 Task: Find connections with filter location Naranjito with filter topic #wellnesswith filter profile language French with filter current company Justdial with filter school Careers for youth in Varanasi with filter industry Hospitals and Health Care with filter service category Commercial Insurance with filter keywords title Molecular Scientist
Action: Mouse moved to (576, 78)
Screenshot: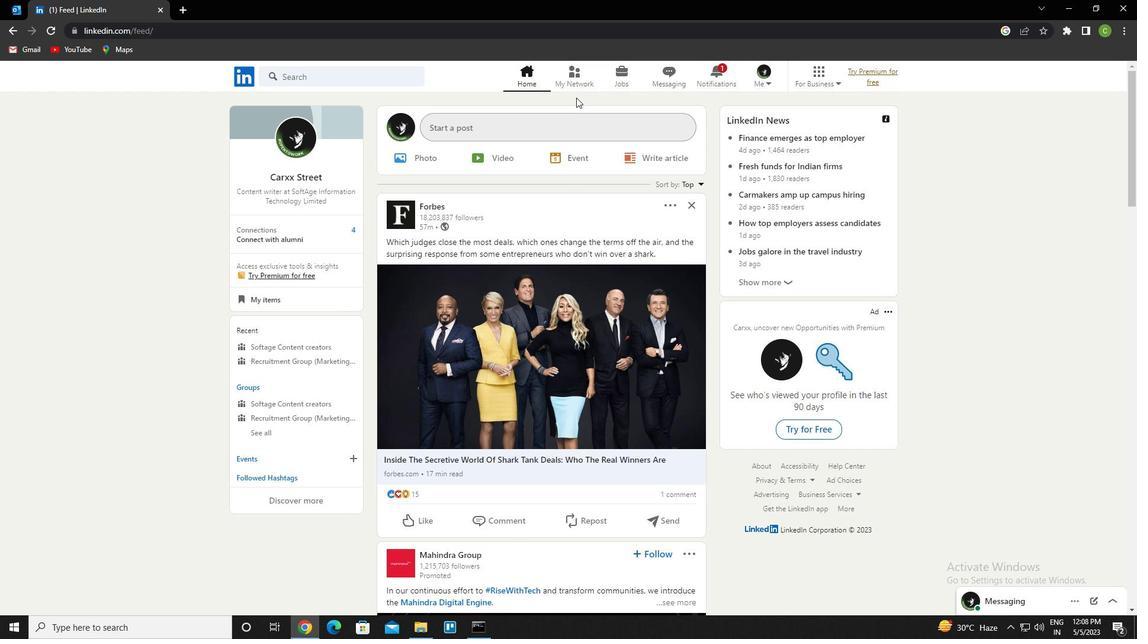 
Action: Mouse pressed left at (576, 78)
Screenshot: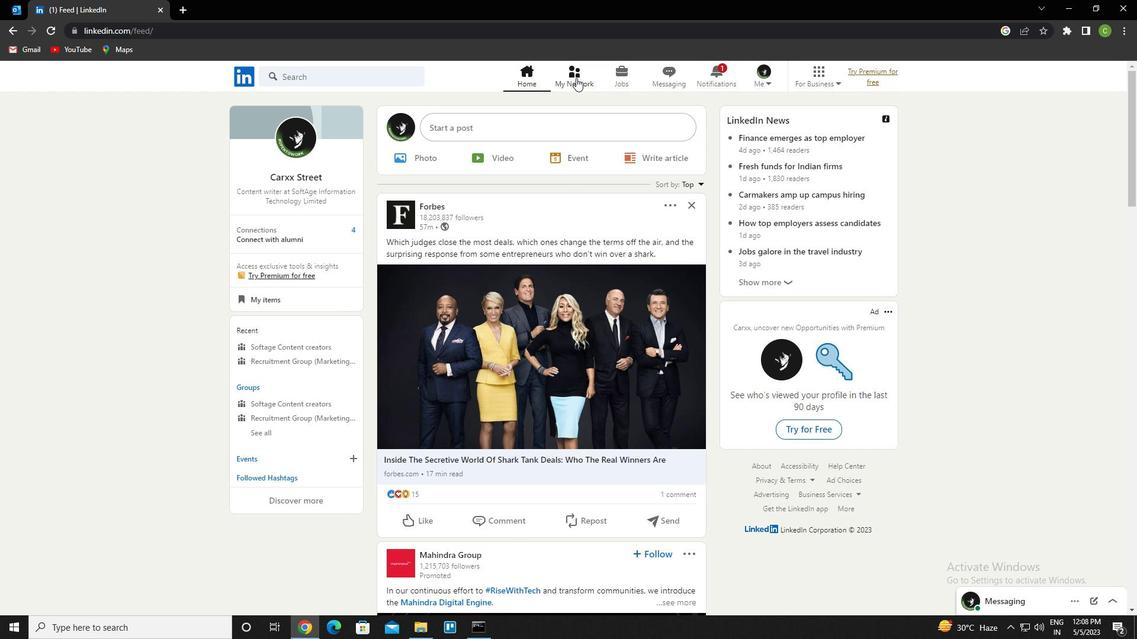 
Action: Mouse moved to (347, 145)
Screenshot: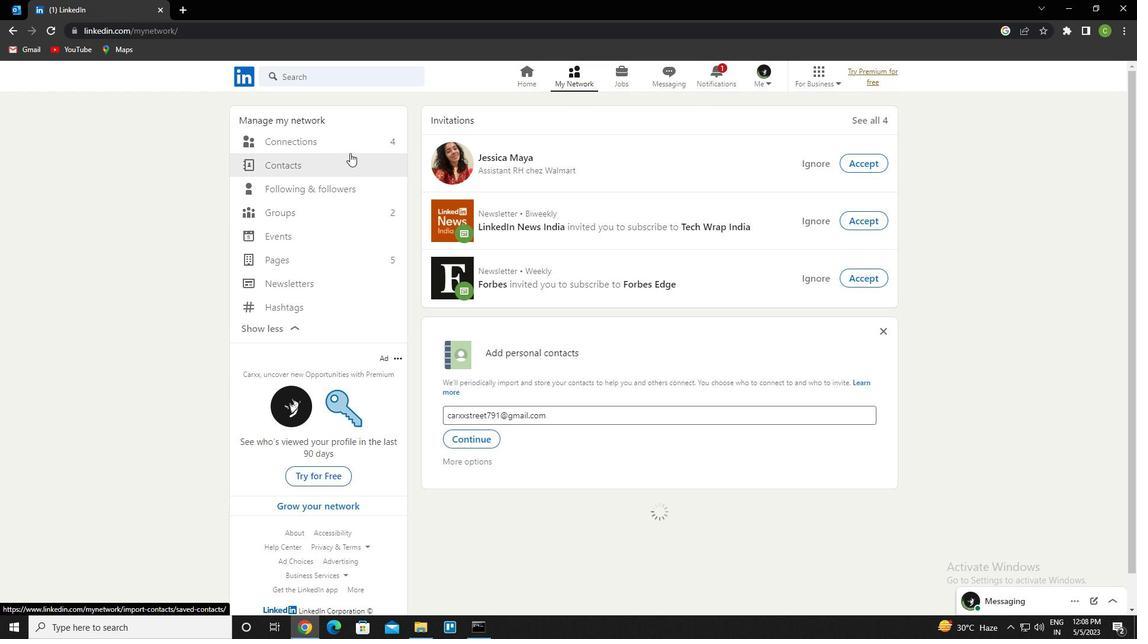 
Action: Mouse pressed left at (347, 145)
Screenshot: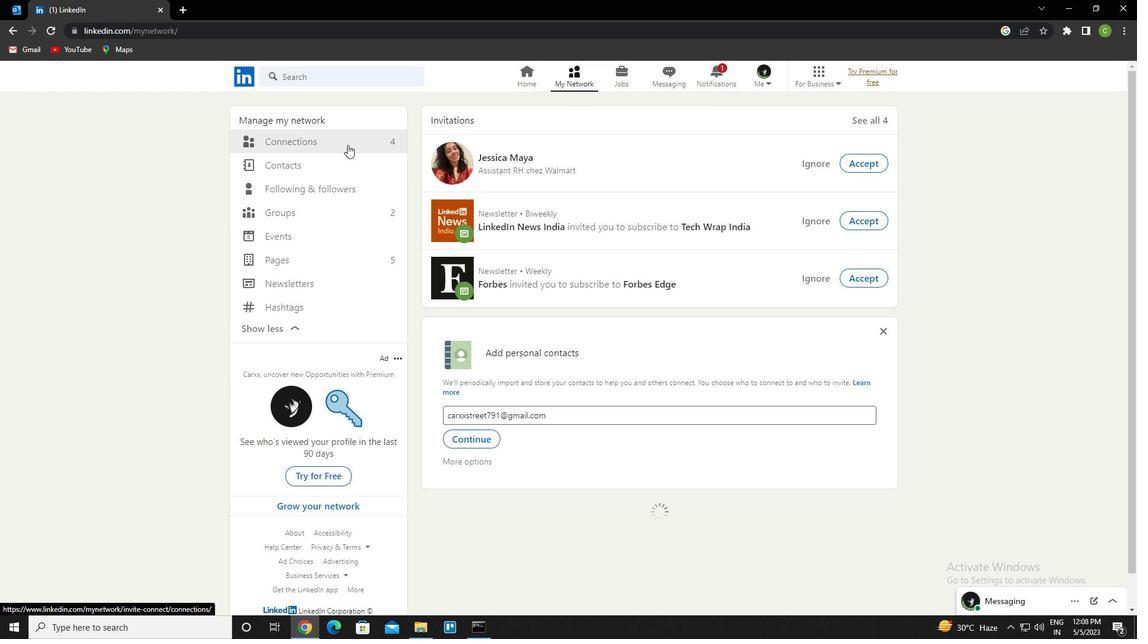 
Action: Mouse moved to (664, 145)
Screenshot: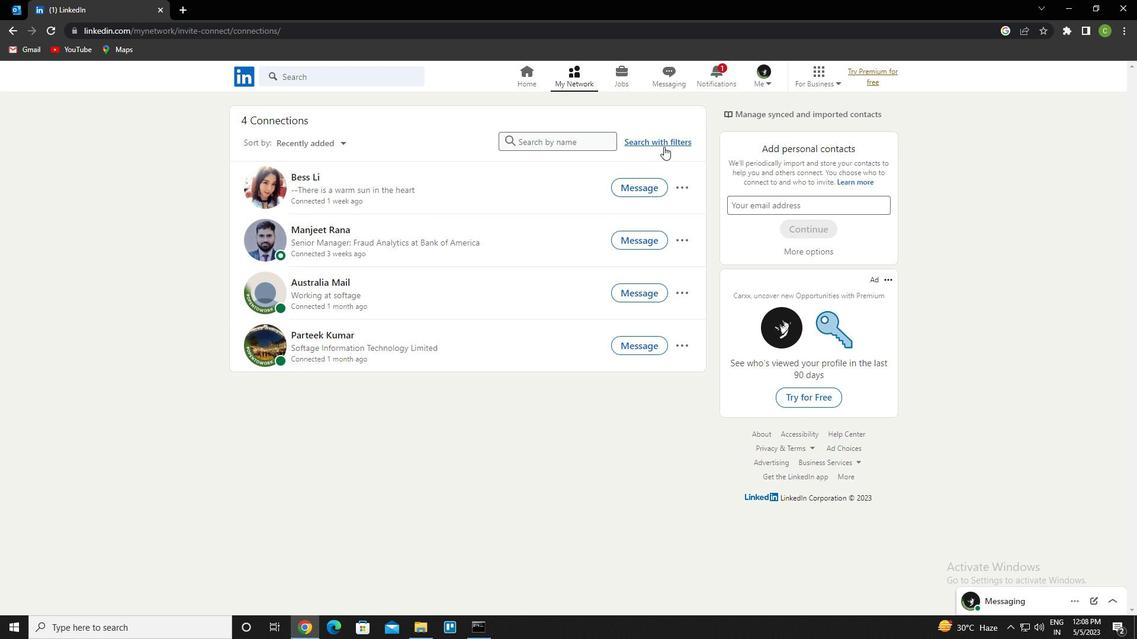 
Action: Mouse pressed left at (664, 145)
Screenshot: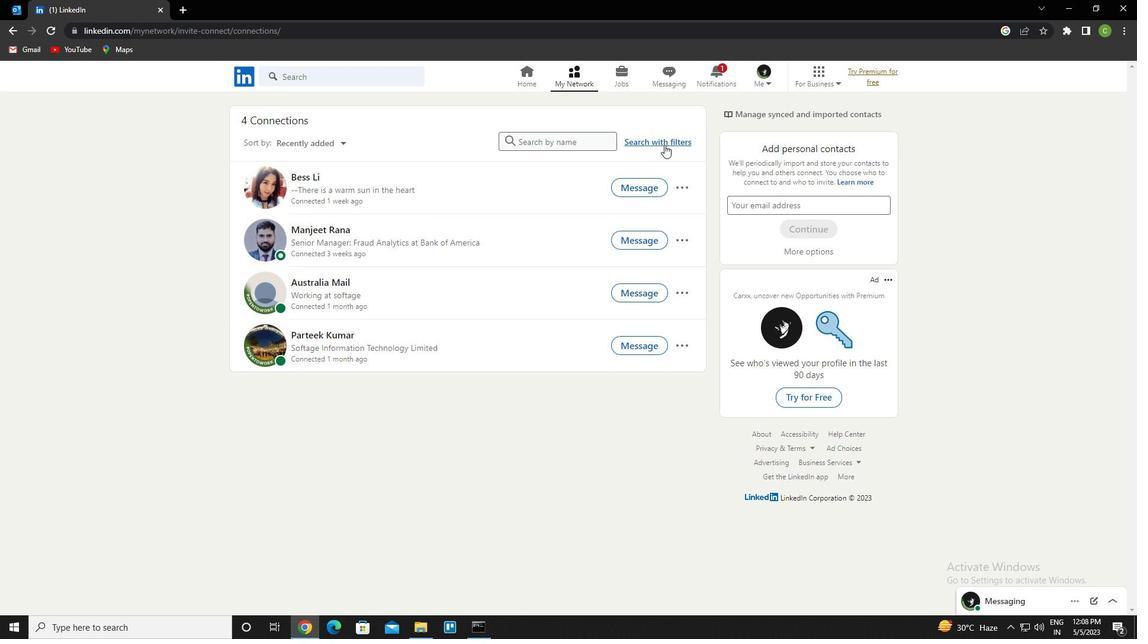 
Action: Mouse moved to (609, 111)
Screenshot: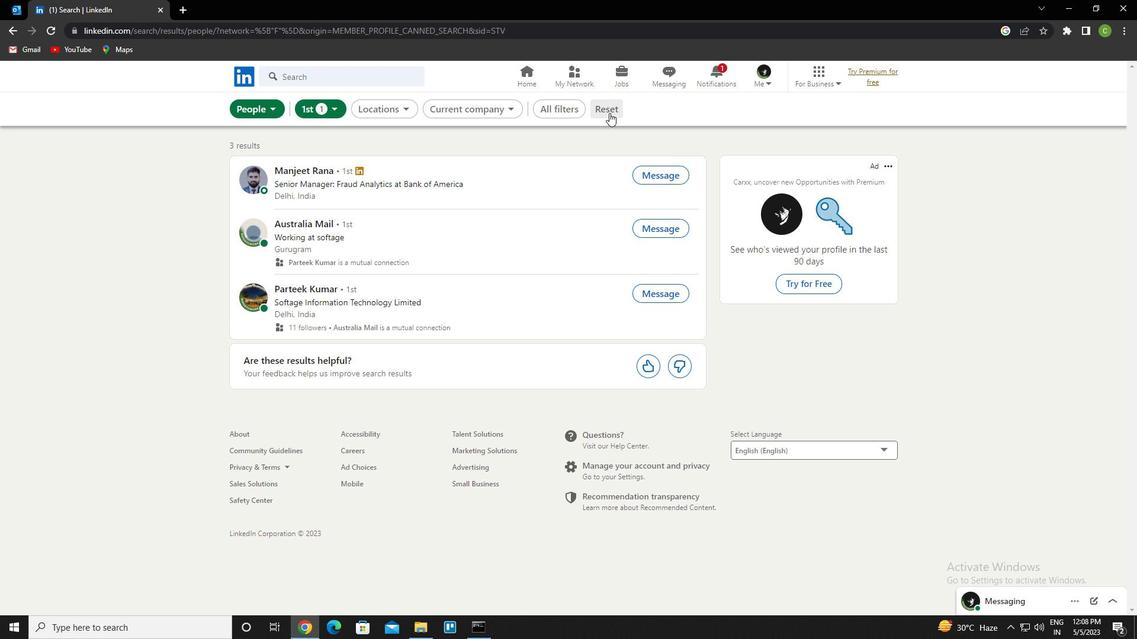 
Action: Mouse pressed left at (609, 111)
Screenshot: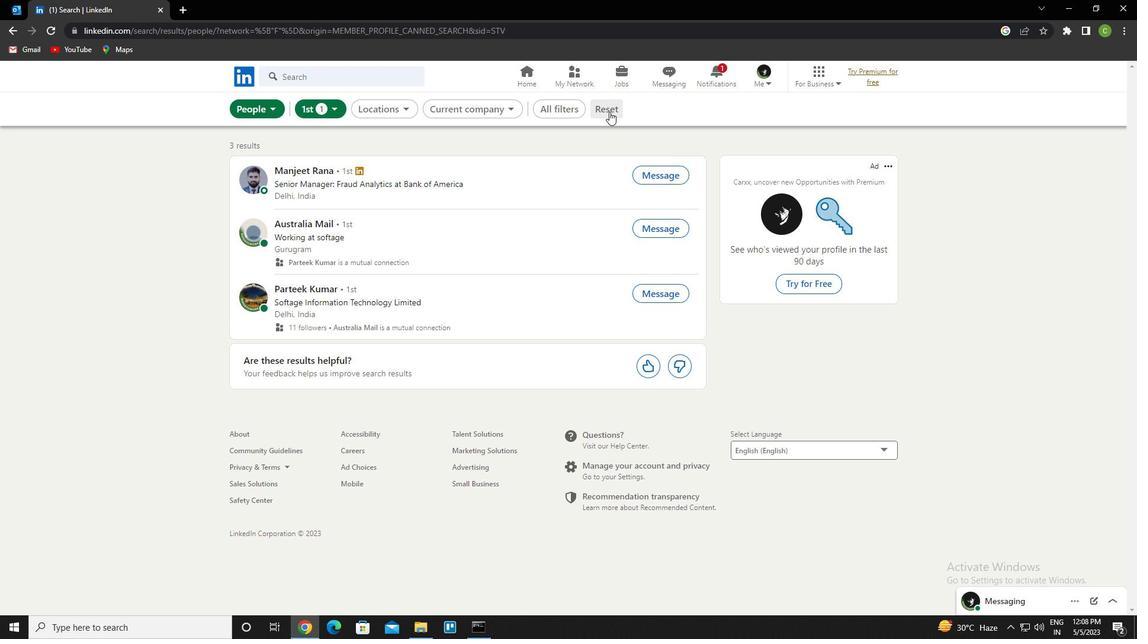 
Action: Mouse moved to (595, 110)
Screenshot: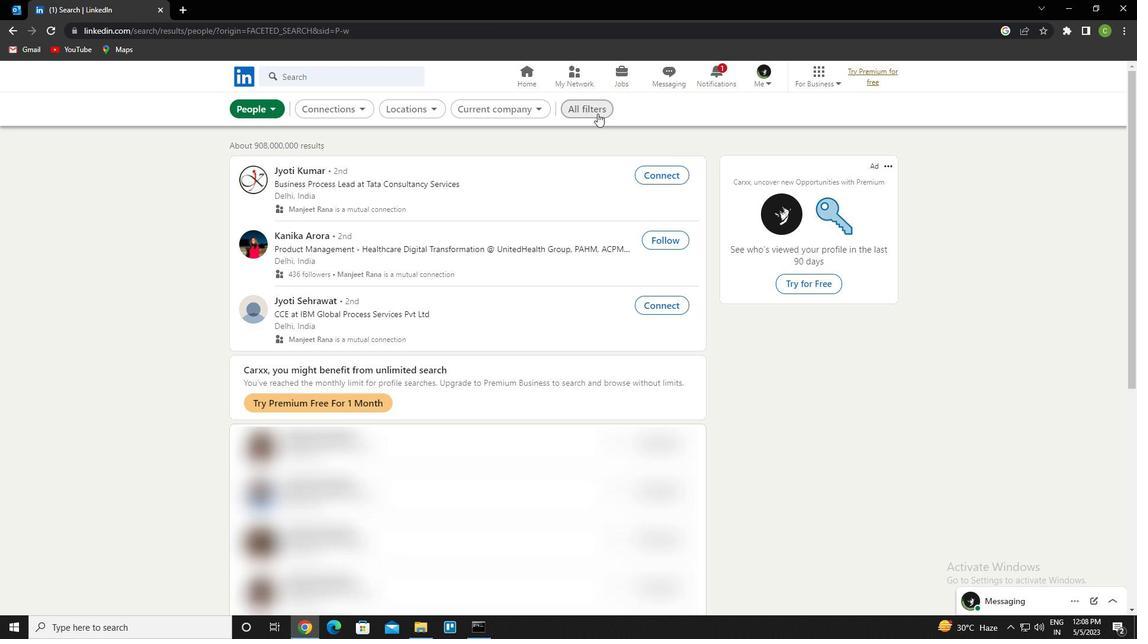 
Action: Mouse pressed left at (595, 110)
Screenshot: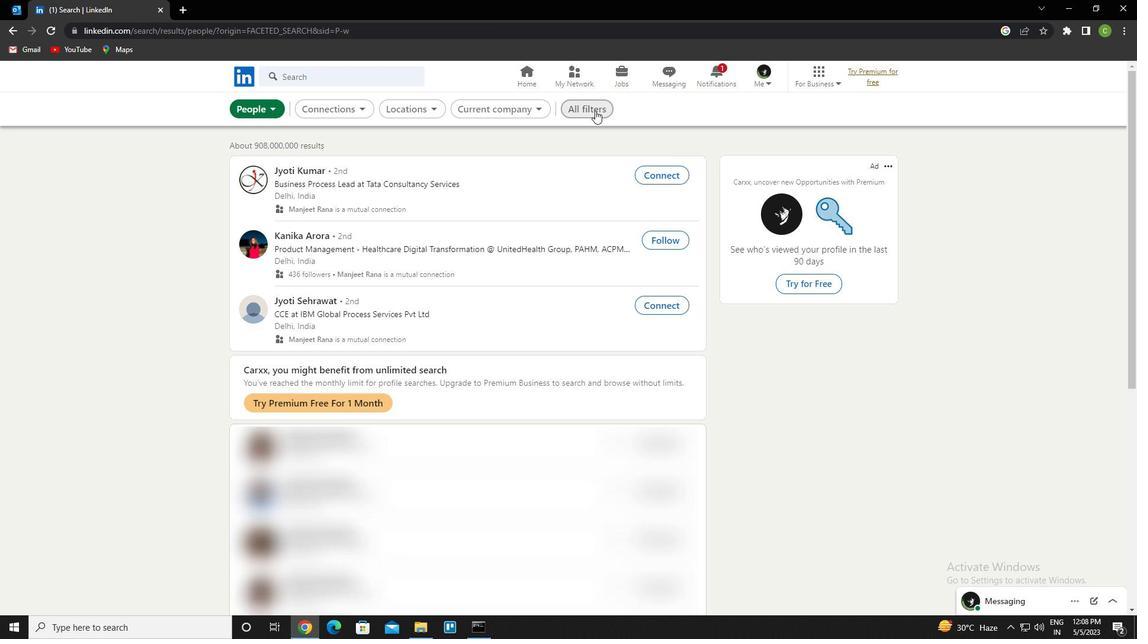 
Action: Mouse moved to (923, 284)
Screenshot: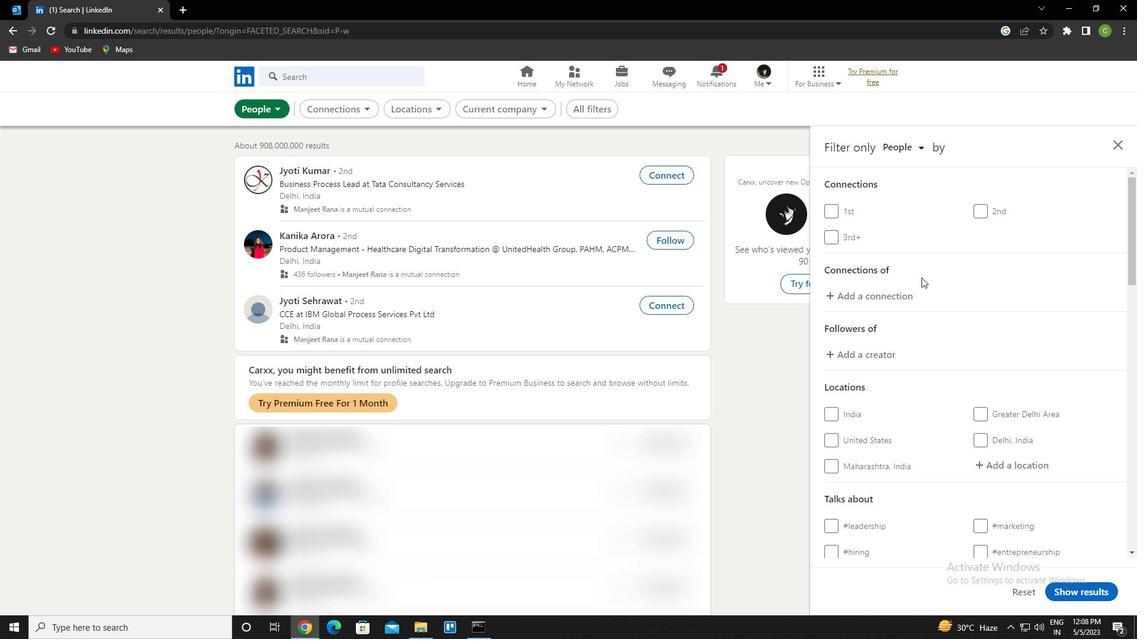 
Action: Mouse scrolled (923, 284) with delta (0, 0)
Screenshot: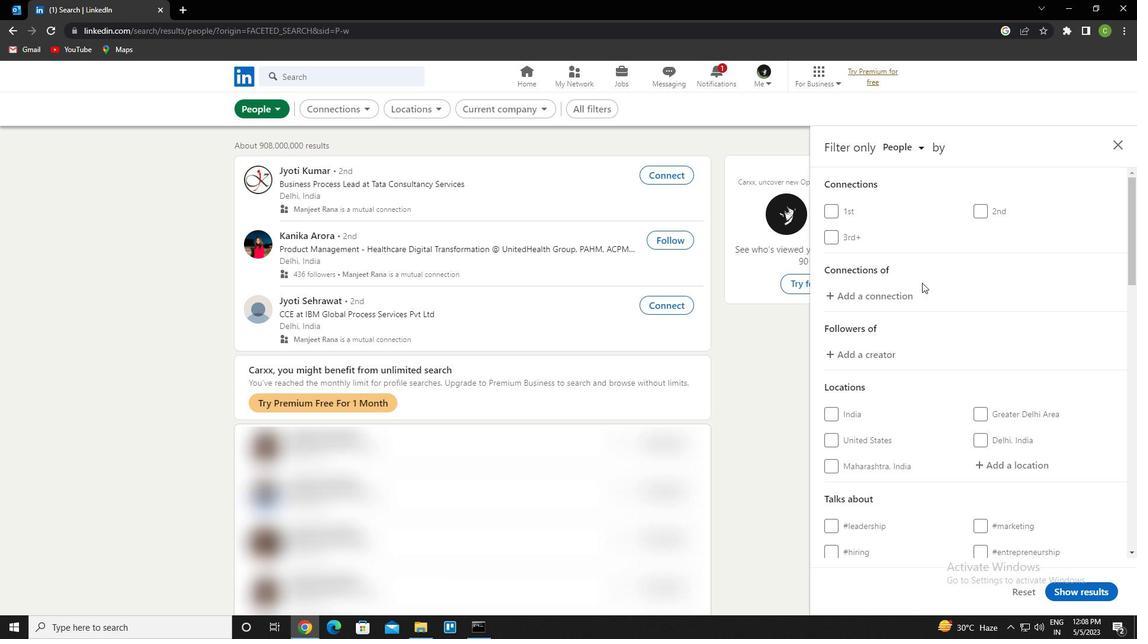 
Action: Mouse moved to (923, 286)
Screenshot: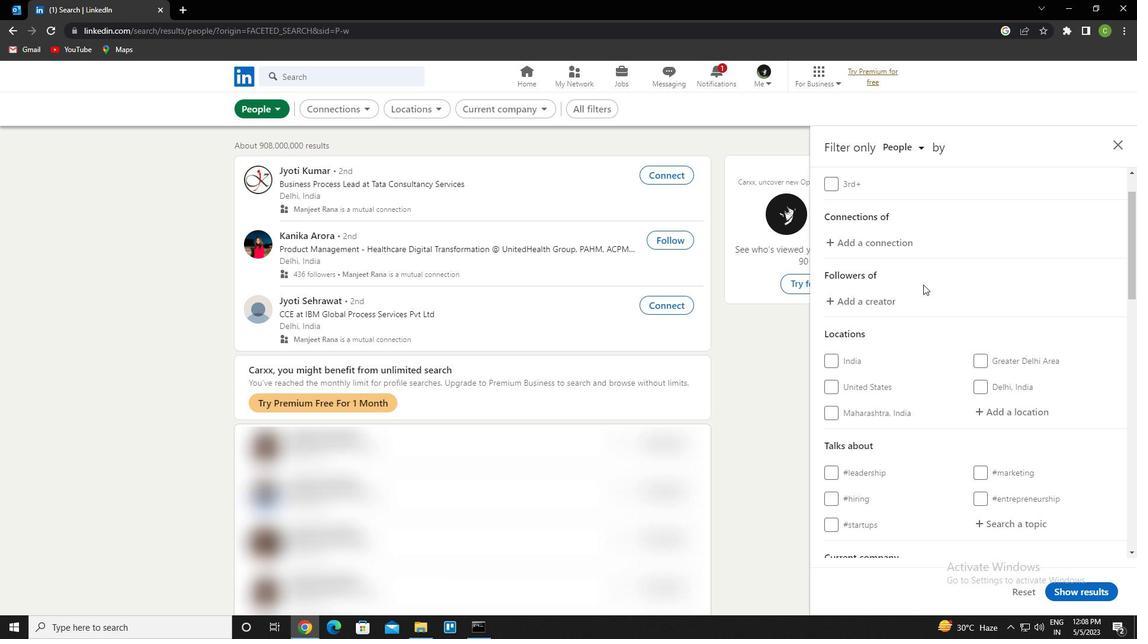 
Action: Mouse scrolled (923, 286) with delta (0, 0)
Screenshot: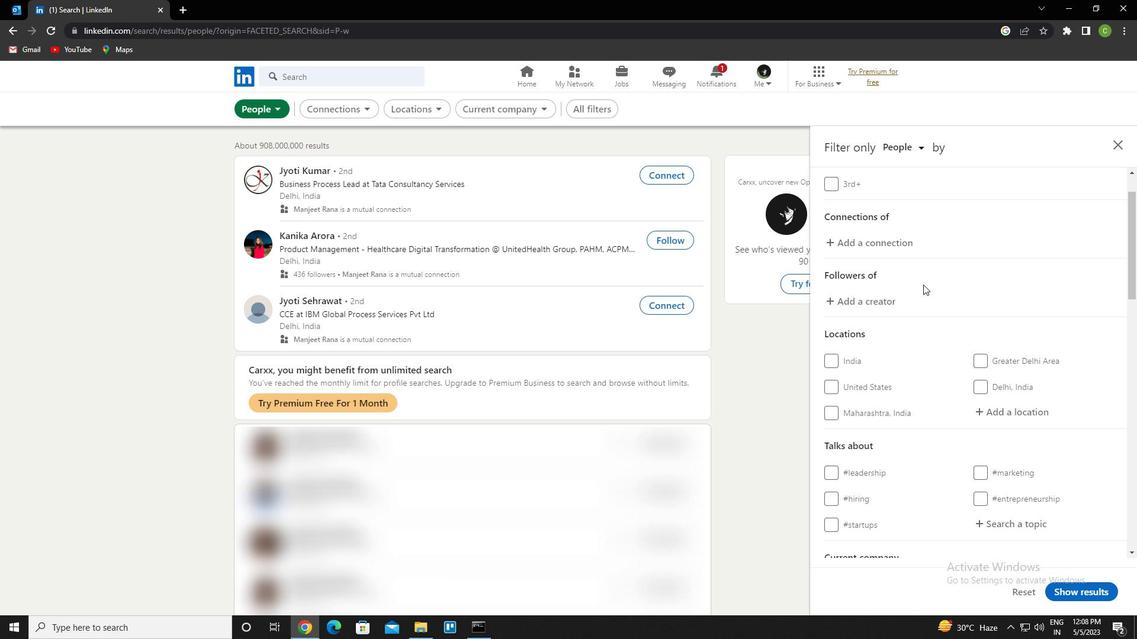 
Action: Mouse moved to (1000, 344)
Screenshot: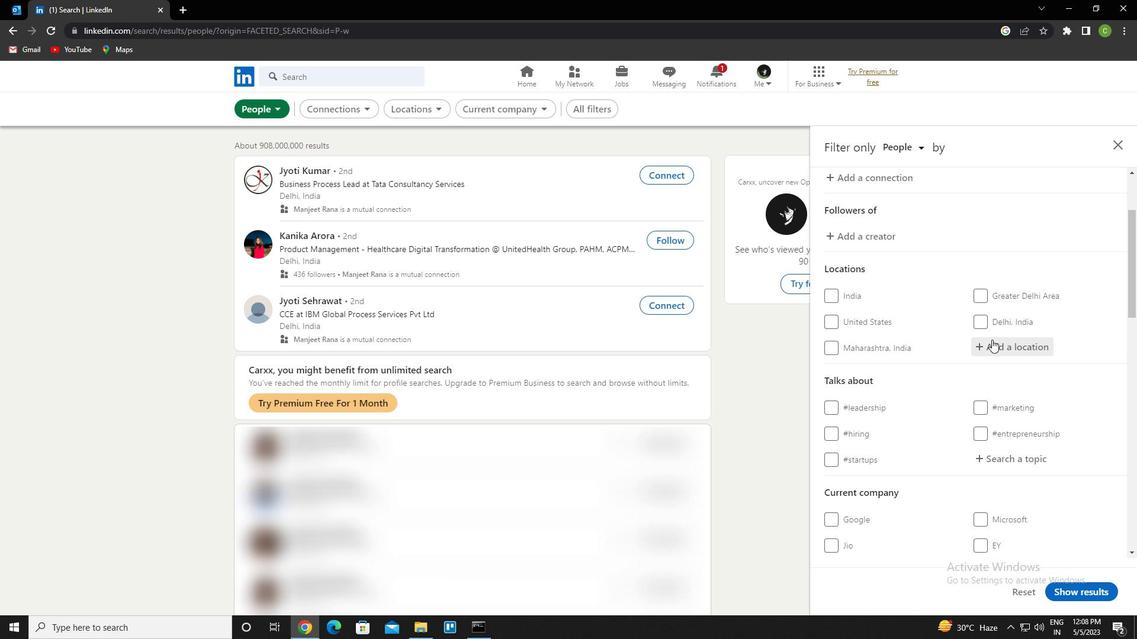 
Action: Mouse pressed left at (1000, 344)
Screenshot: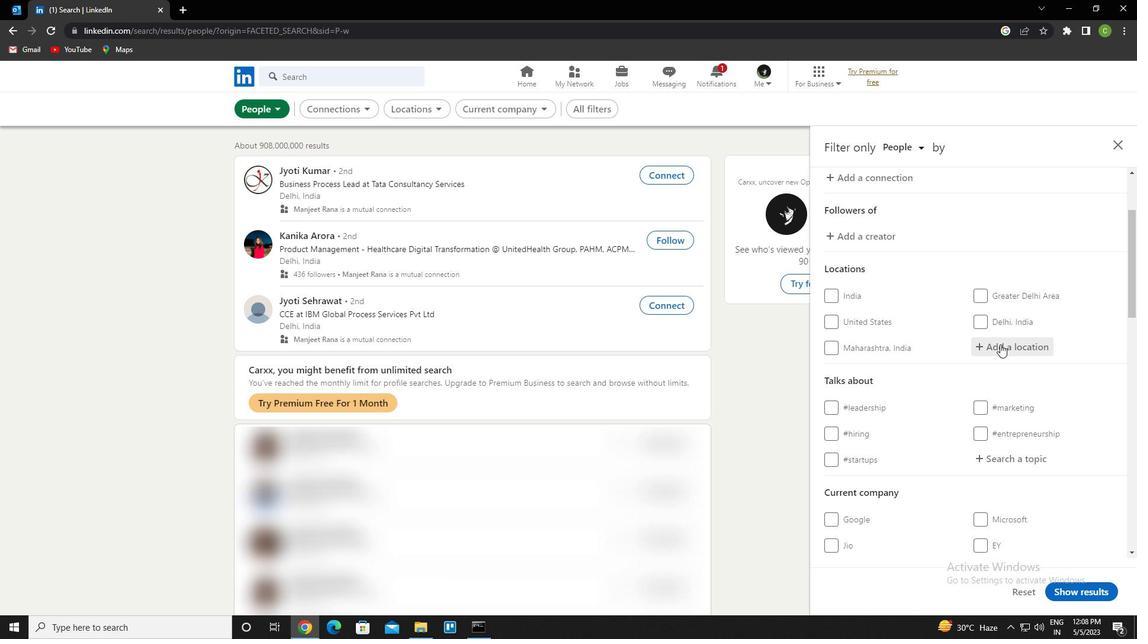 
Action: Key pressed <Key.caps_lock>n<Key.caps_lock>aranjito<Key.down><Key.enter>
Screenshot: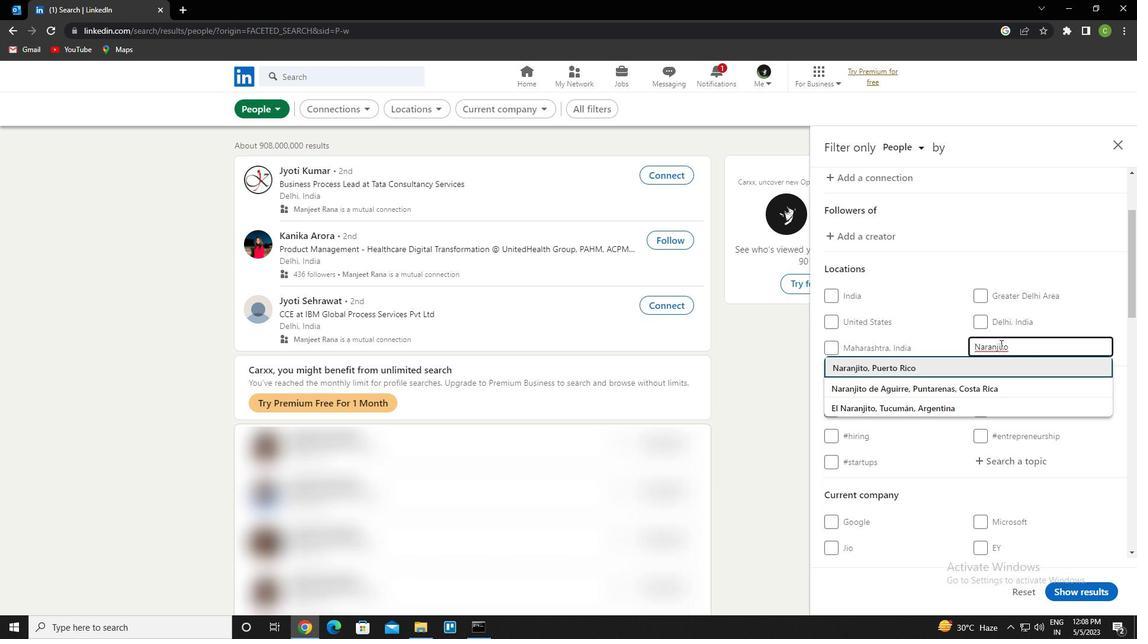 
Action: Mouse moved to (996, 349)
Screenshot: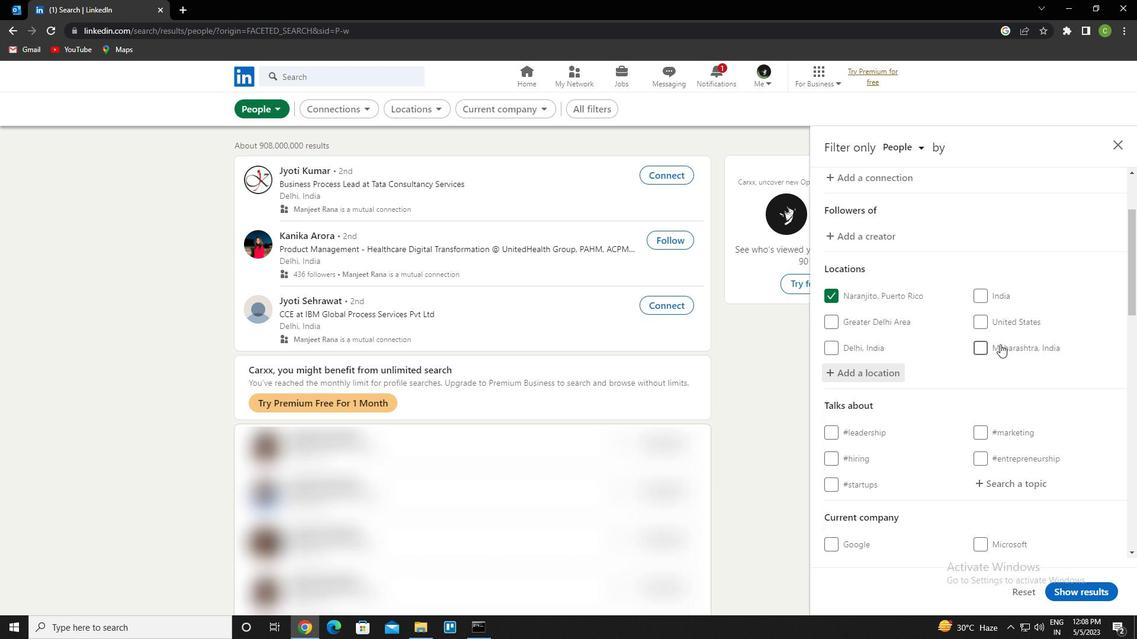 
Action: Mouse scrolled (996, 348) with delta (0, 0)
Screenshot: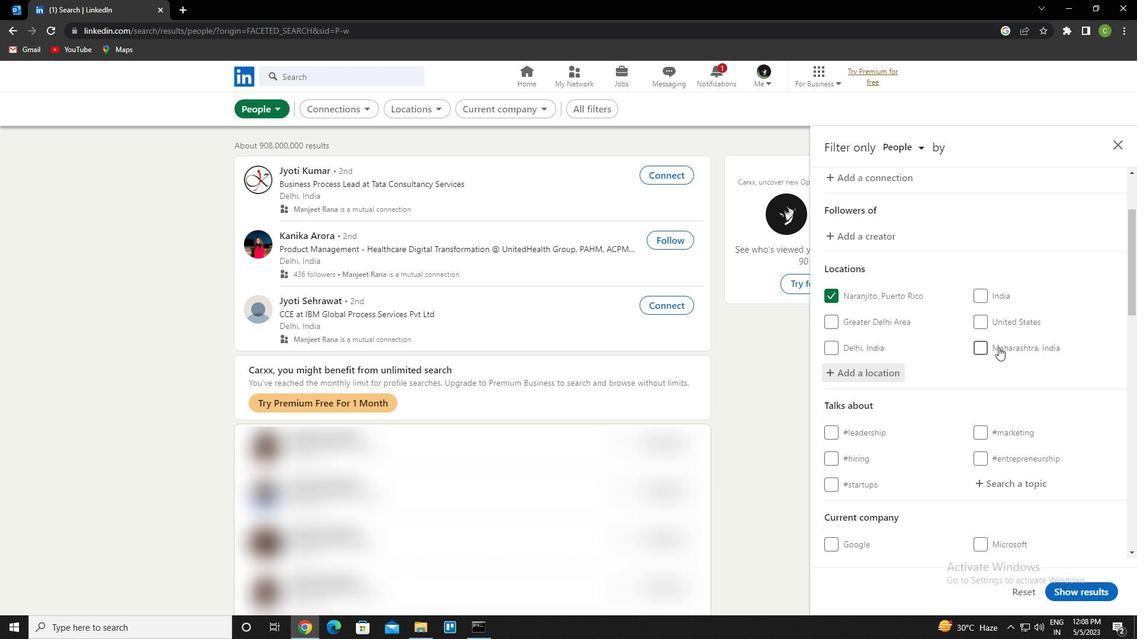 
Action: Mouse moved to (1005, 418)
Screenshot: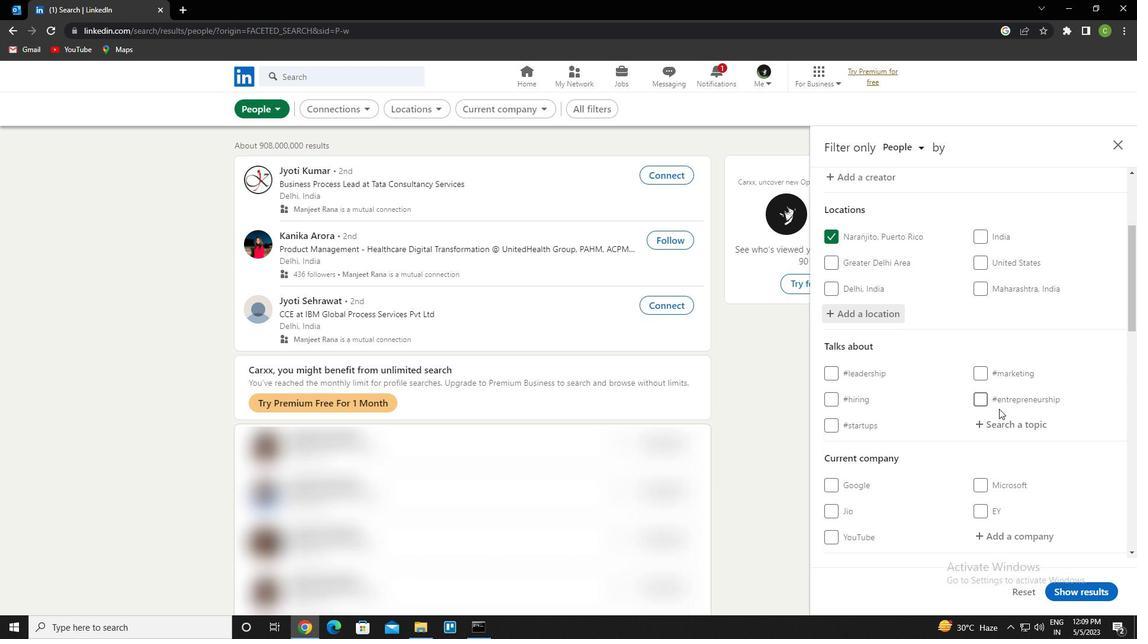 
Action: Mouse pressed left at (1005, 418)
Screenshot: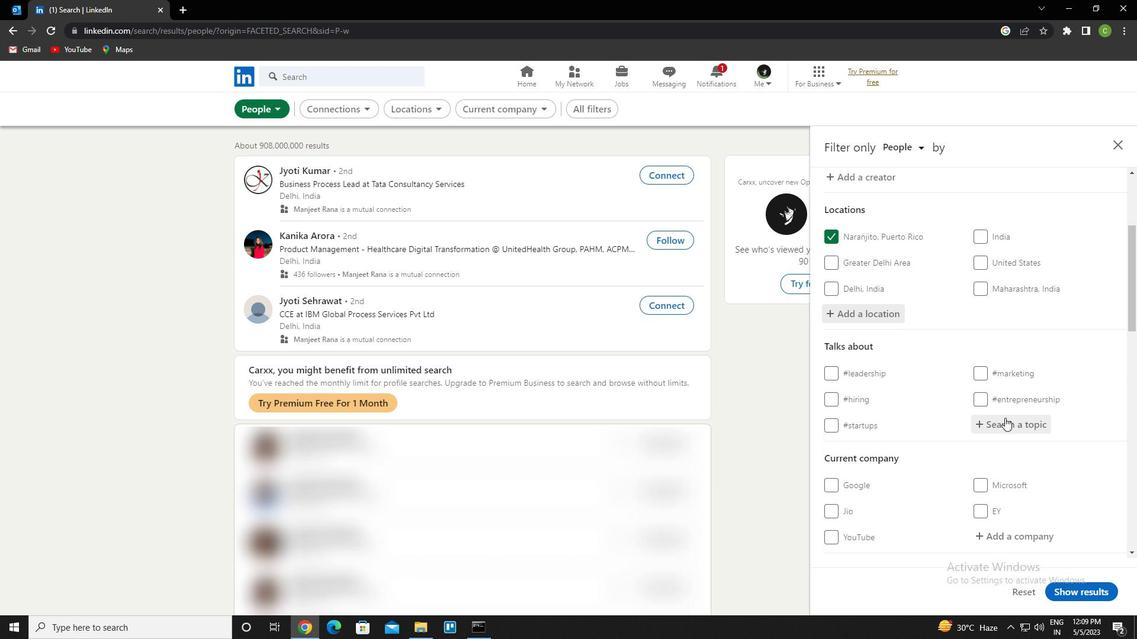
Action: Key pressed wellness<Key.down><Key.enter>
Screenshot: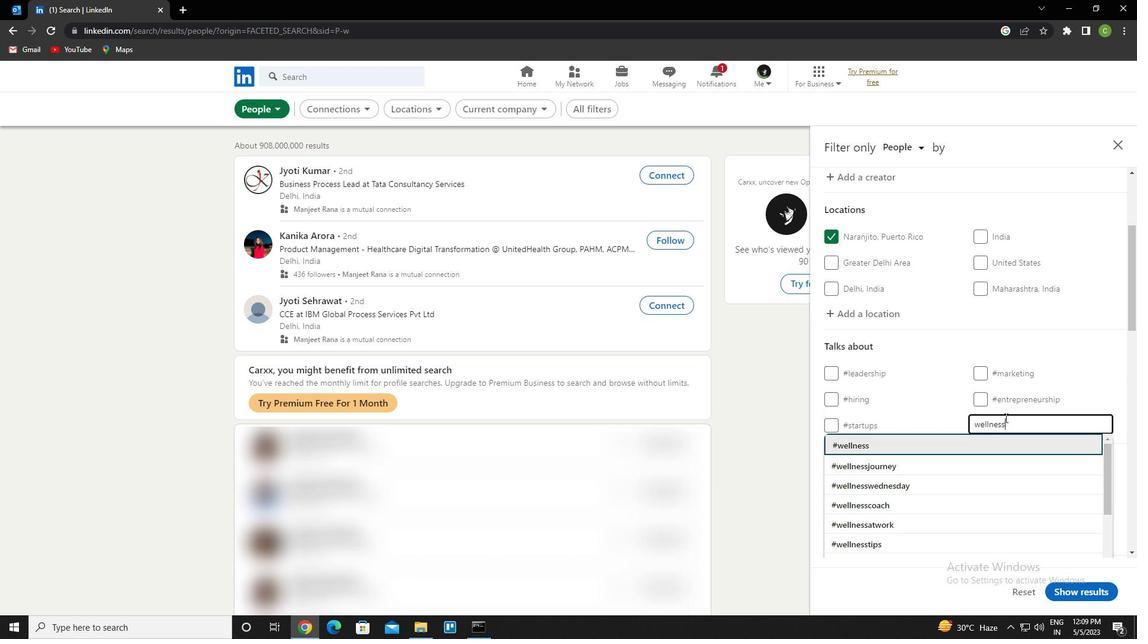 
Action: Mouse moved to (972, 374)
Screenshot: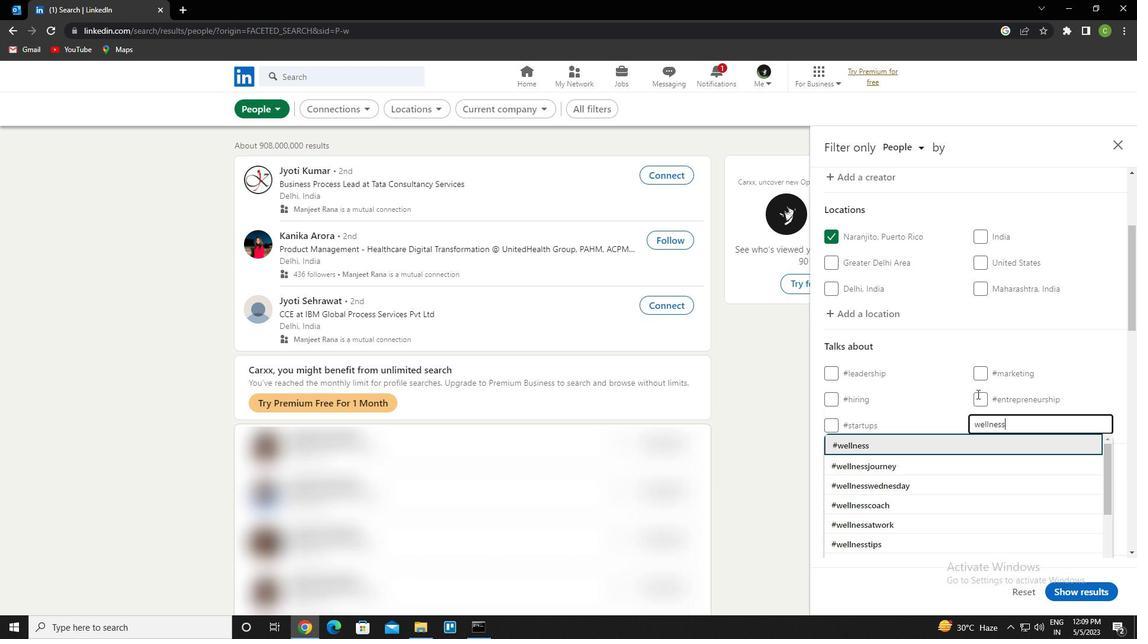 
Action: Mouse scrolled (972, 373) with delta (0, 0)
Screenshot: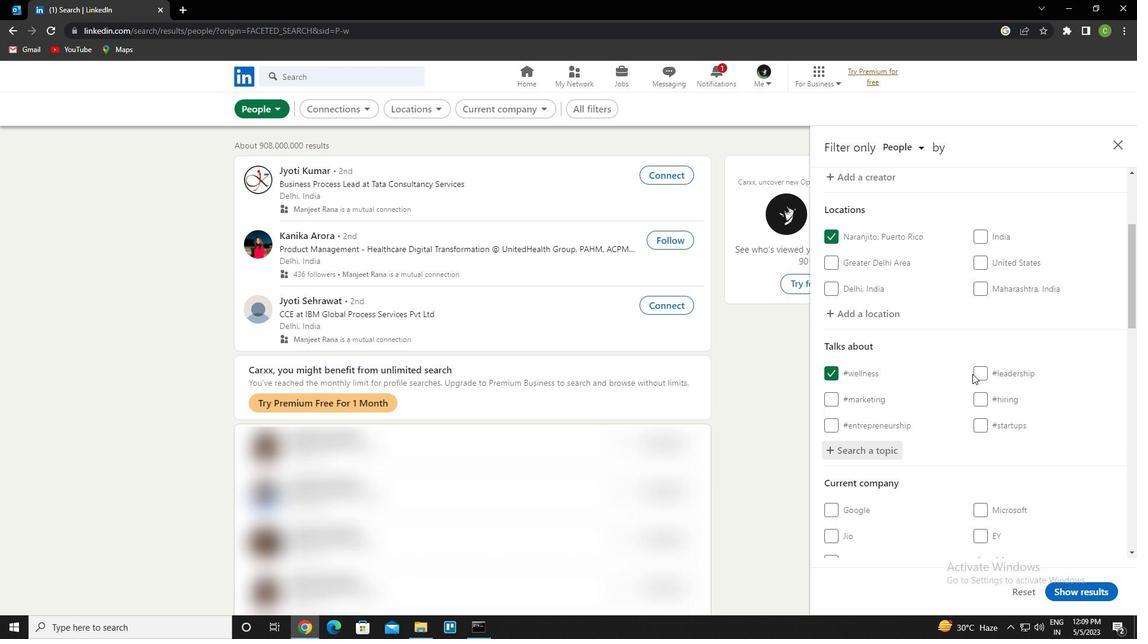 
Action: Mouse scrolled (972, 373) with delta (0, 0)
Screenshot: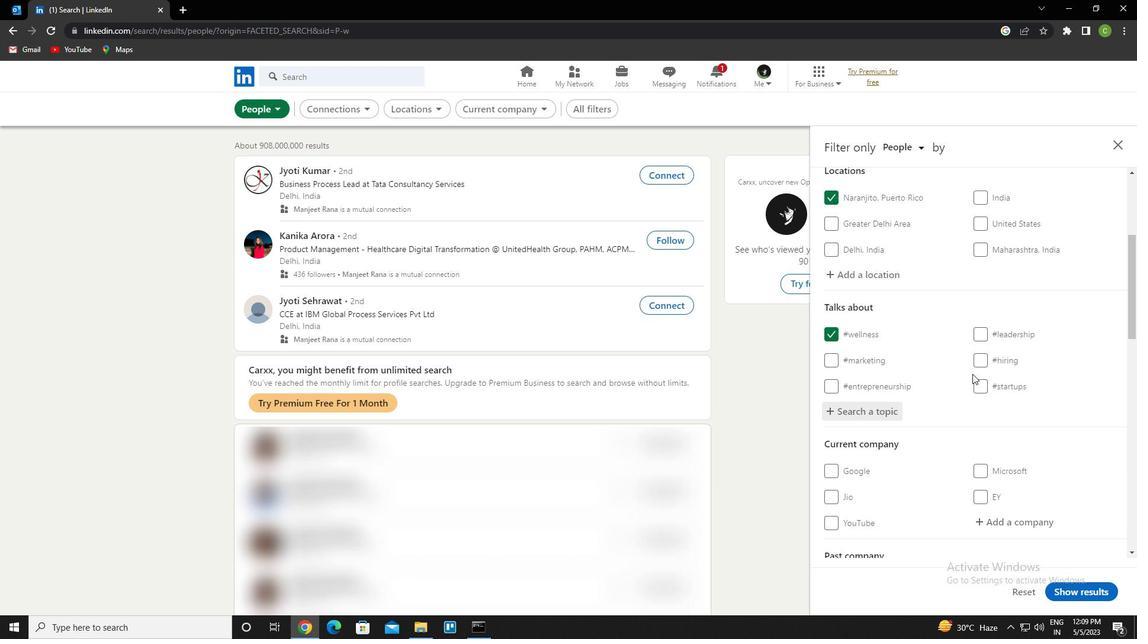 
Action: Mouse scrolled (972, 373) with delta (0, 0)
Screenshot: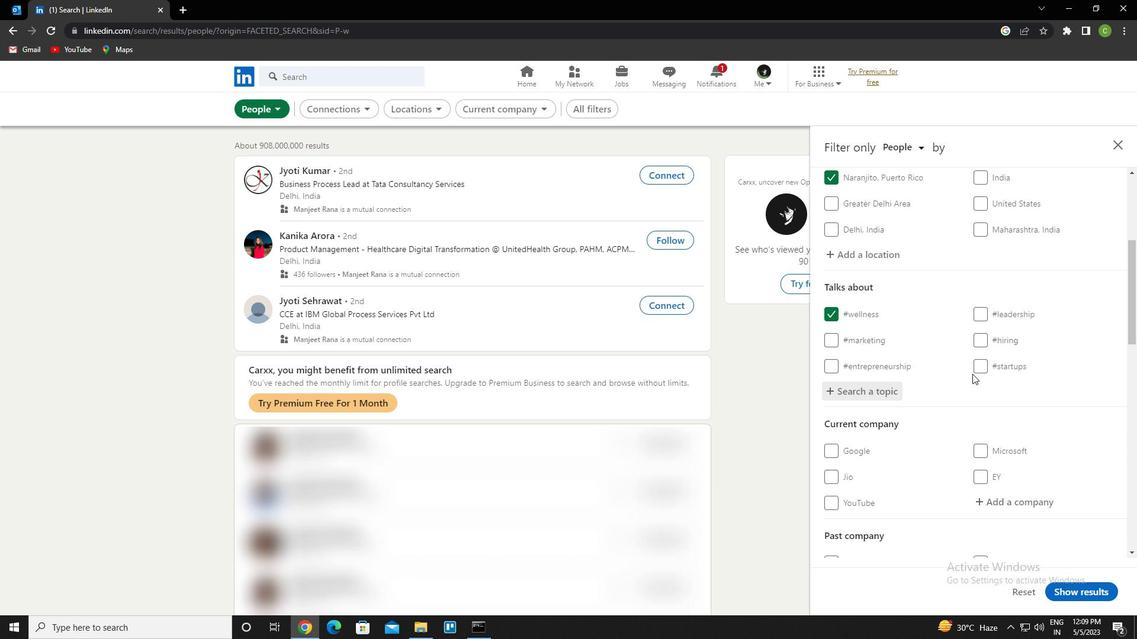 
Action: Mouse scrolled (972, 373) with delta (0, 0)
Screenshot: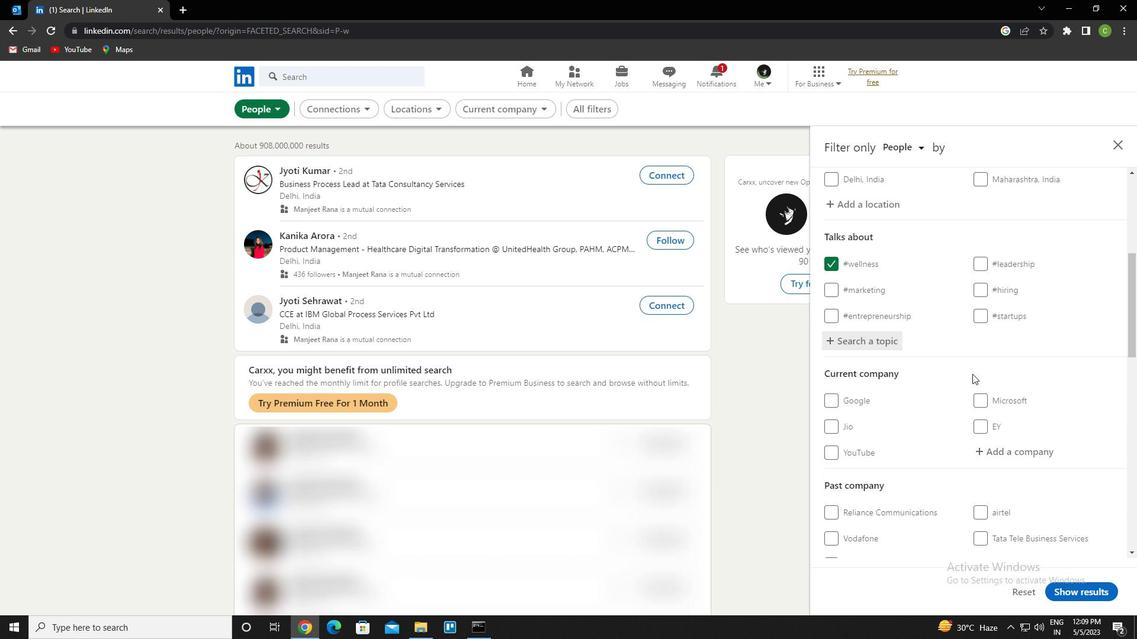 
Action: Mouse scrolled (972, 373) with delta (0, 0)
Screenshot: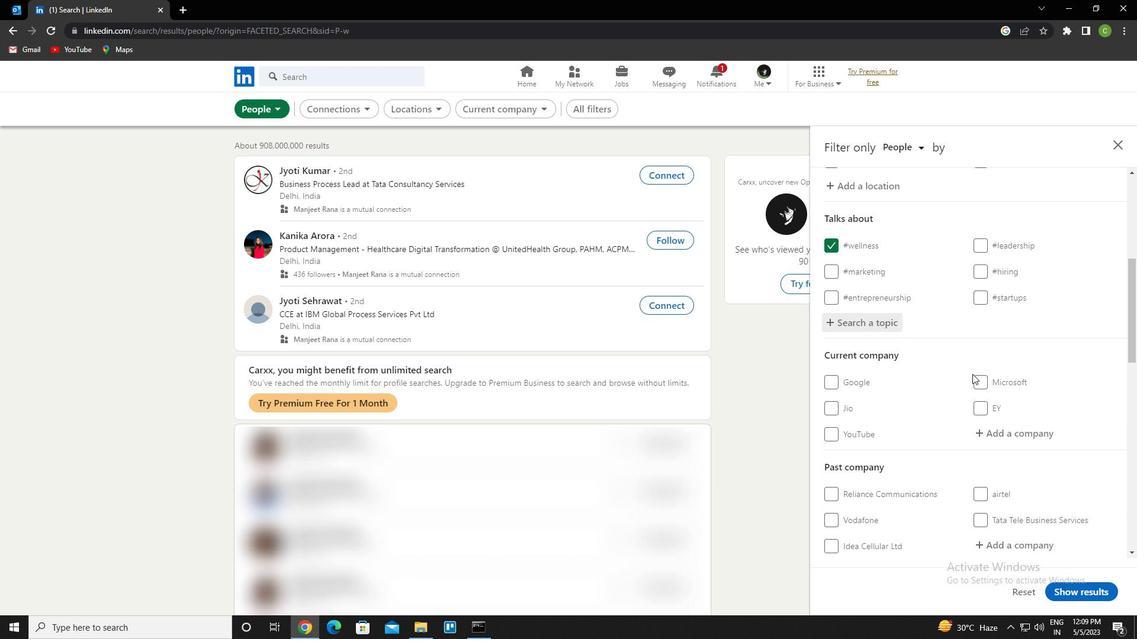 
Action: Mouse scrolled (972, 373) with delta (0, 0)
Screenshot: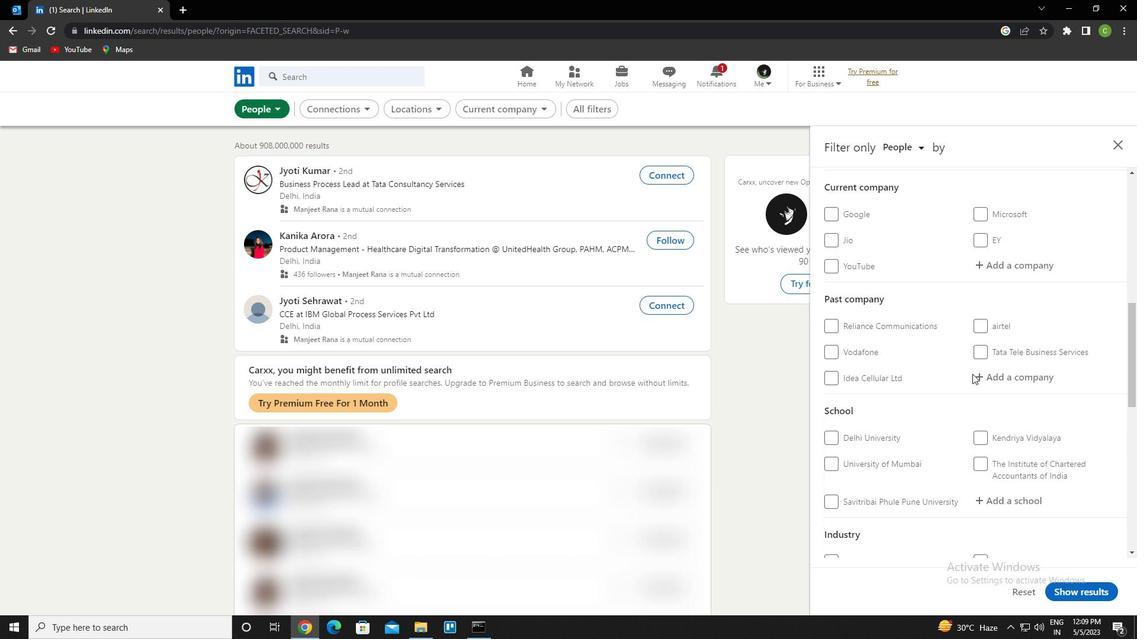 
Action: Mouse scrolled (972, 373) with delta (0, 0)
Screenshot: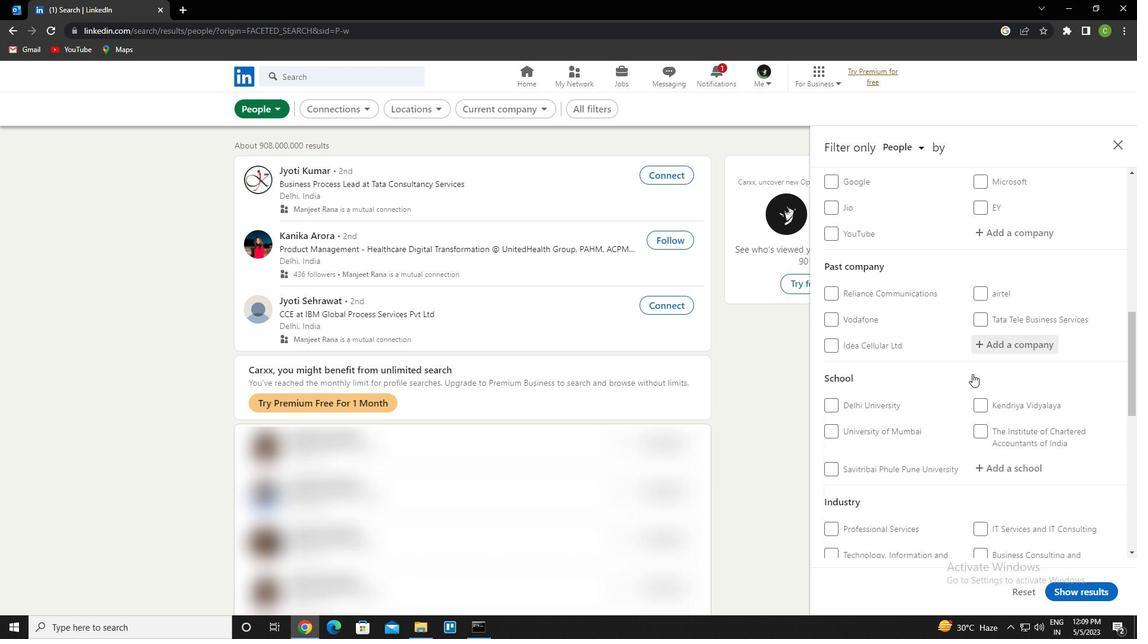 
Action: Mouse scrolled (972, 373) with delta (0, 0)
Screenshot: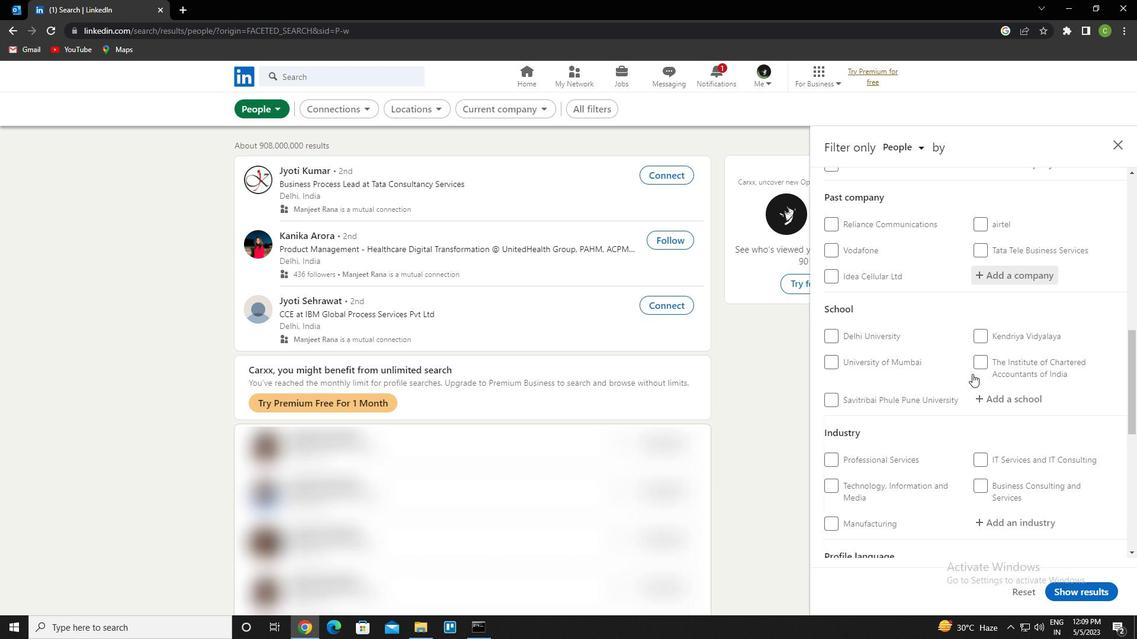 
Action: Mouse scrolled (972, 373) with delta (0, 0)
Screenshot: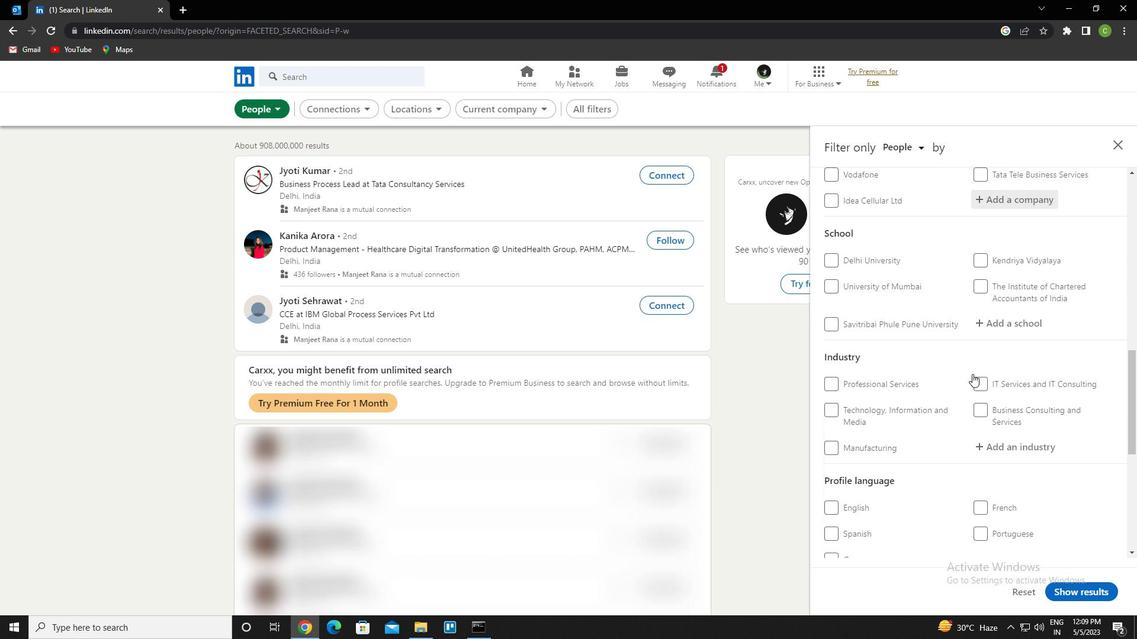 
Action: Mouse scrolled (972, 373) with delta (0, 0)
Screenshot: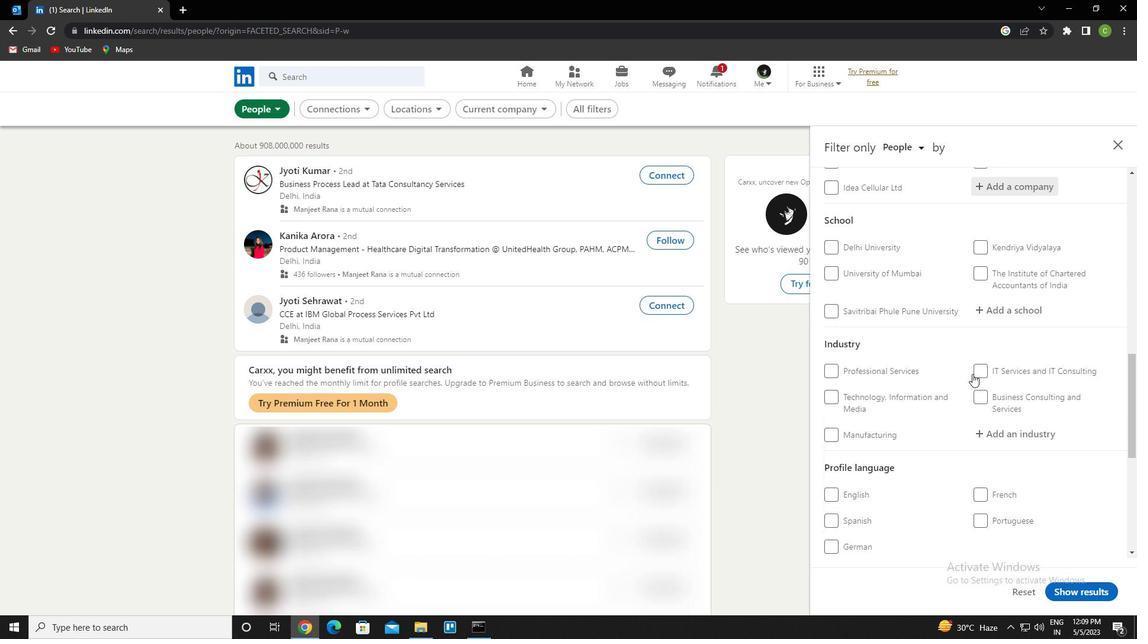 
Action: Mouse scrolled (972, 373) with delta (0, 0)
Screenshot: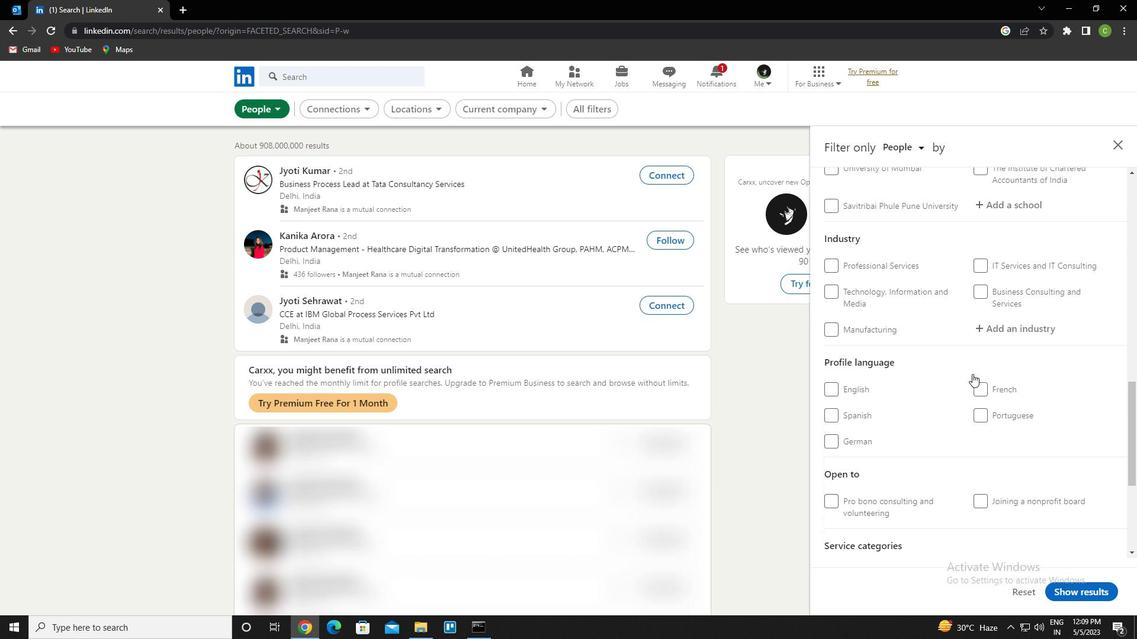 
Action: Mouse moved to (982, 329)
Screenshot: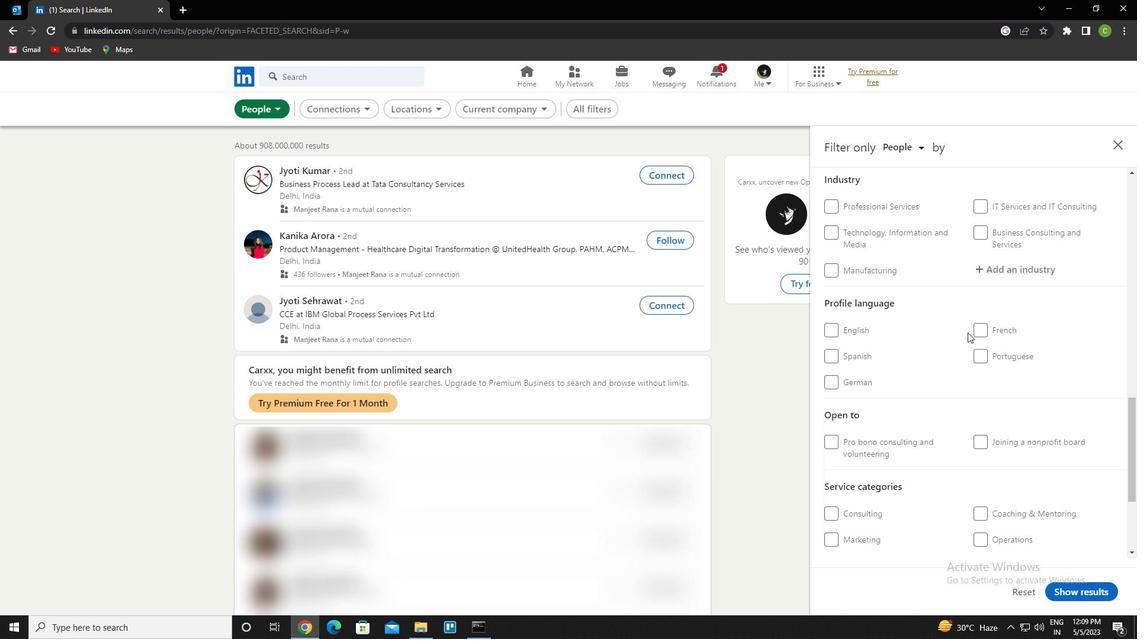 
Action: Mouse pressed left at (982, 329)
Screenshot: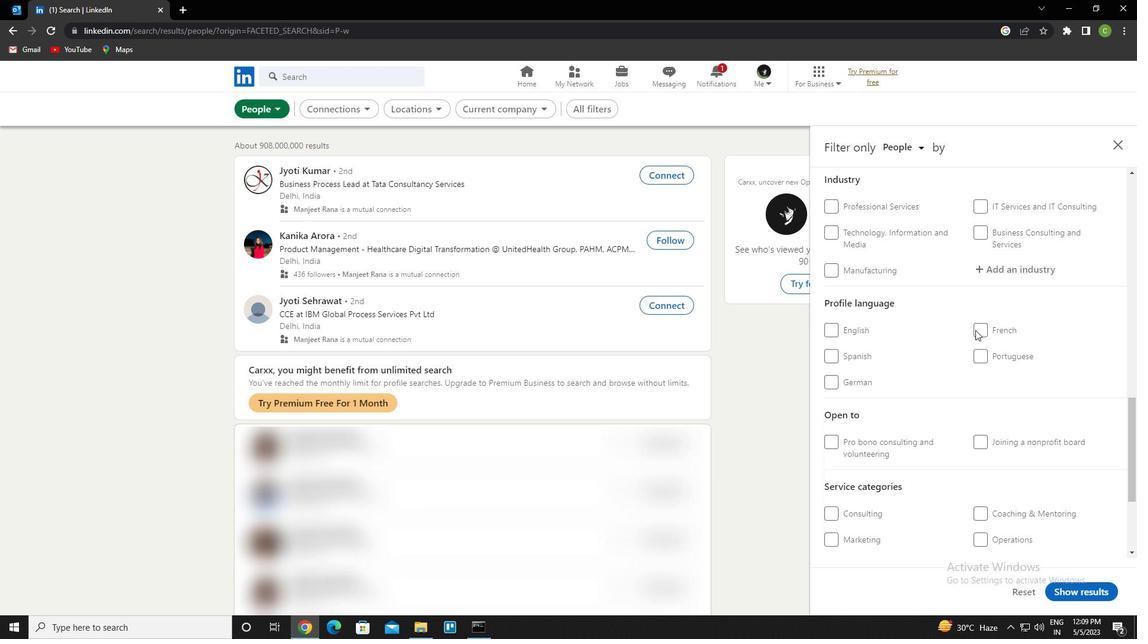 
Action: Mouse moved to (928, 358)
Screenshot: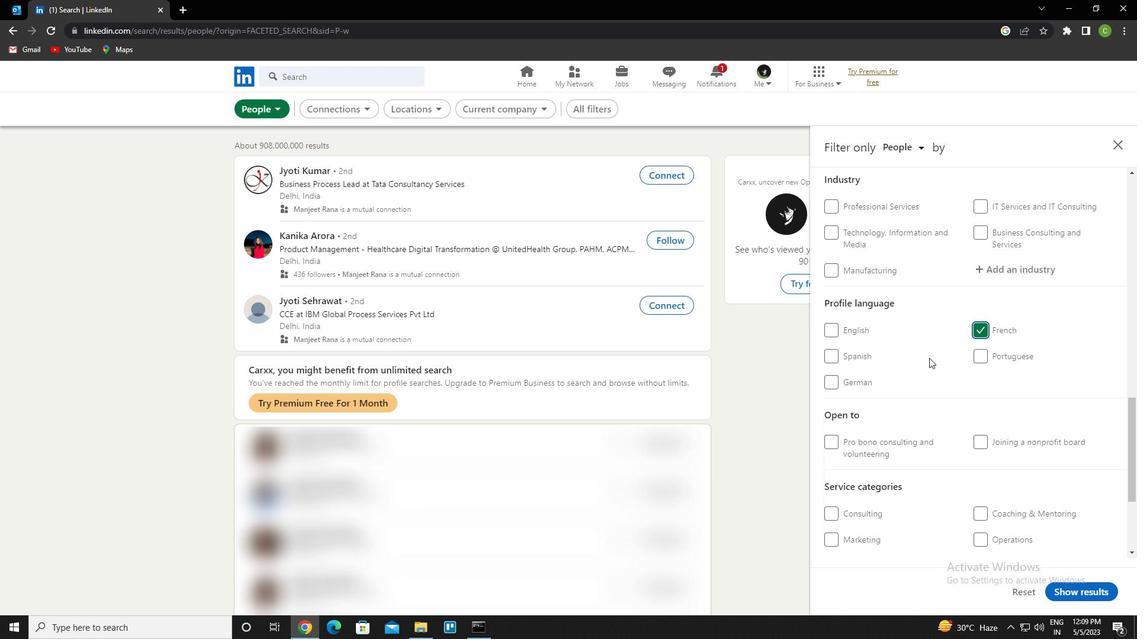
Action: Mouse scrolled (928, 358) with delta (0, 0)
Screenshot: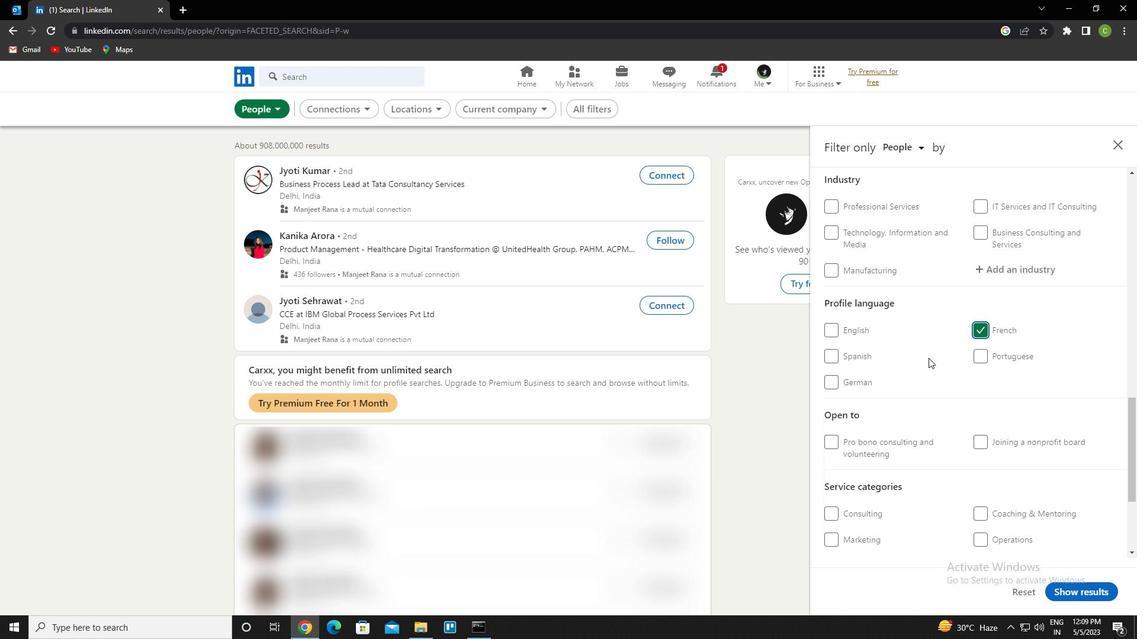 
Action: Mouse scrolled (928, 358) with delta (0, 0)
Screenshot: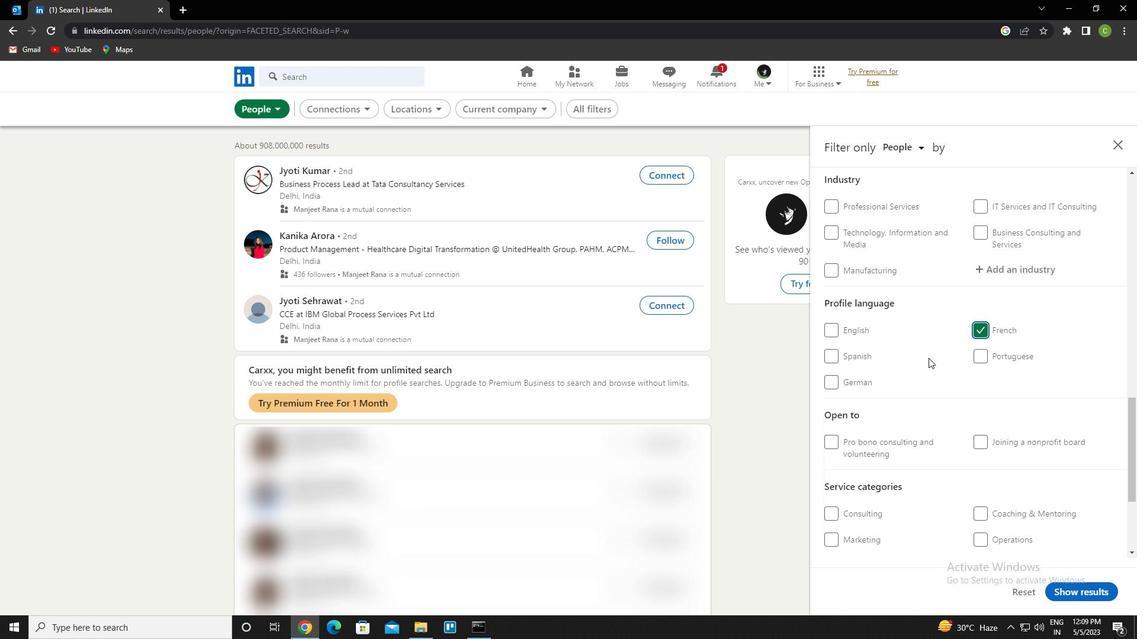 
Action: Mouse scrolled (928, 358) with delta (0, 0)
Screenshot: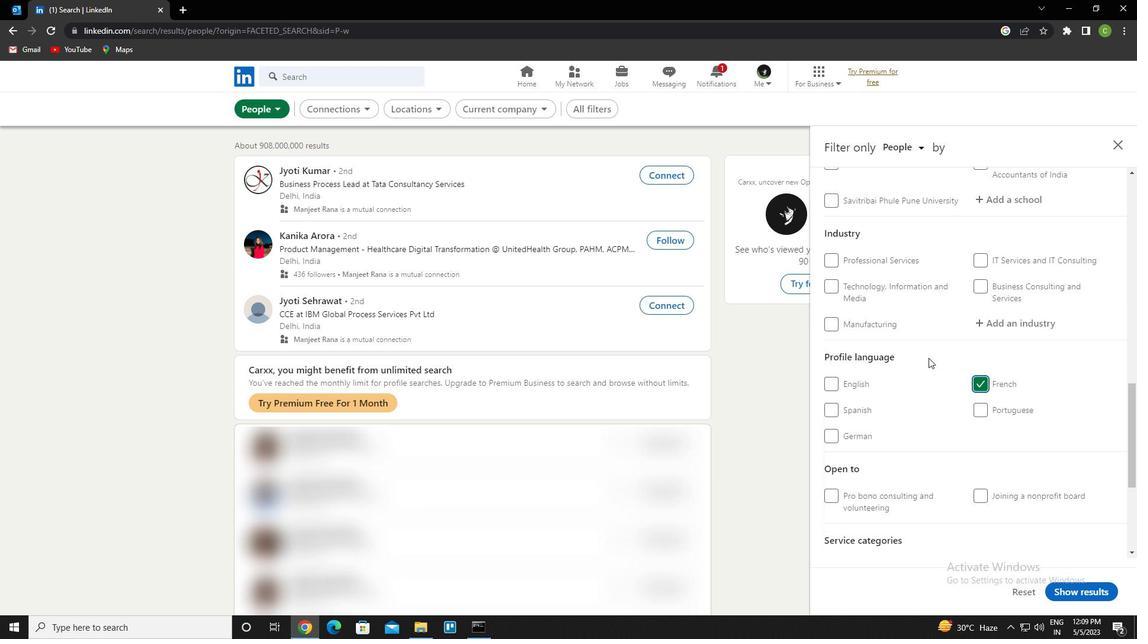 
Action: Mouse scrolled (928, 358) with delta (0, 0)
Screenshot: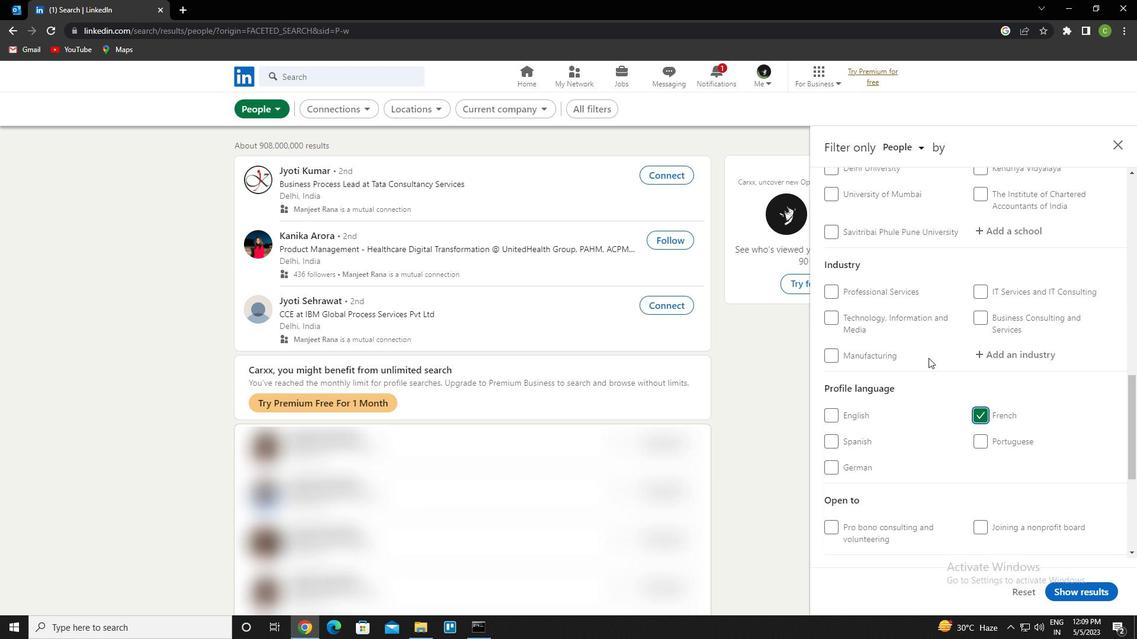 
Action: Mouse scrolled (928, 358) with delta (0, 0)
Screenshot: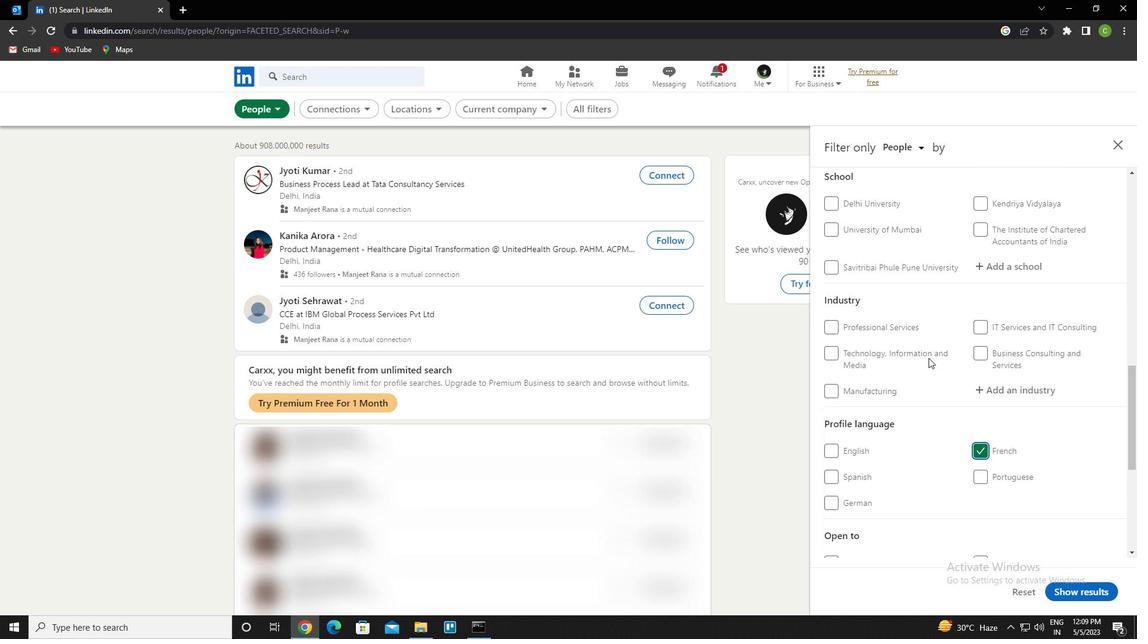 
Action: Mouse scrolled (928, 358) with delta (0, 0)
Screenshot: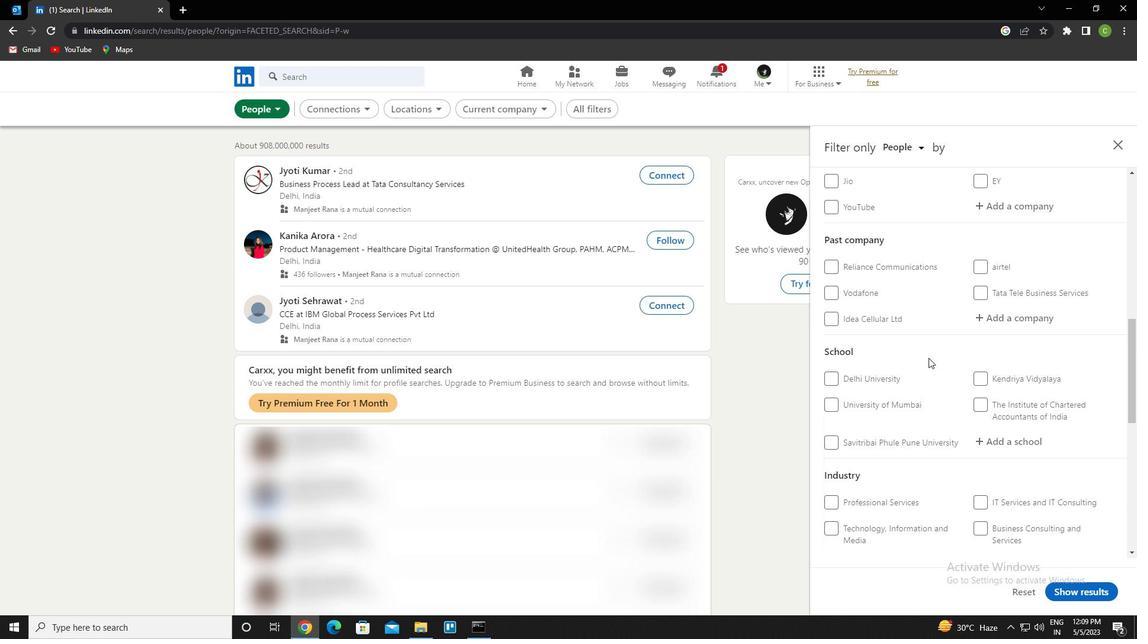 
Action: Mouse scrolled (928, 358) with delta (0, 0)
Screenshot: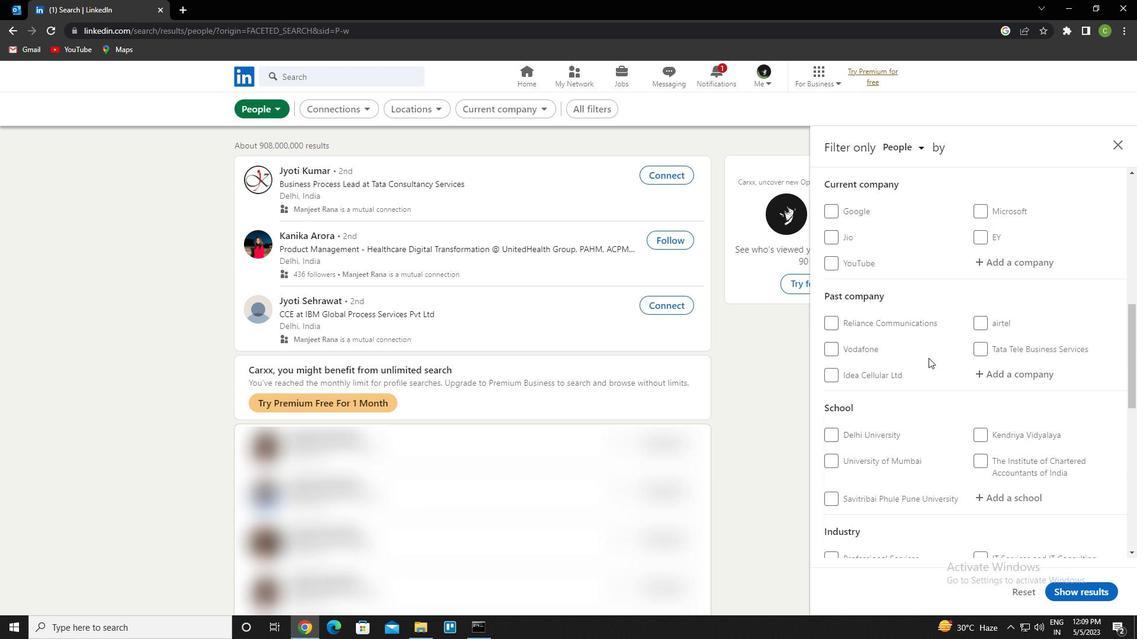 
Action: Mouse moved to (1011, 328)
Screenshot: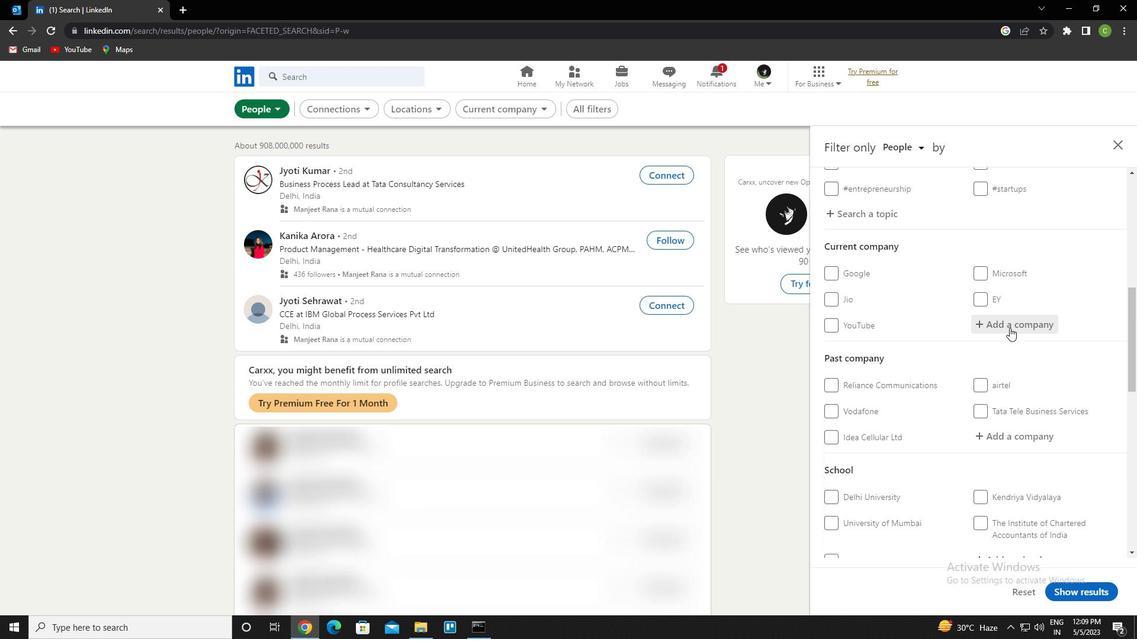 
Action: Mouse pressed left at (1011, 328)
Screenshot: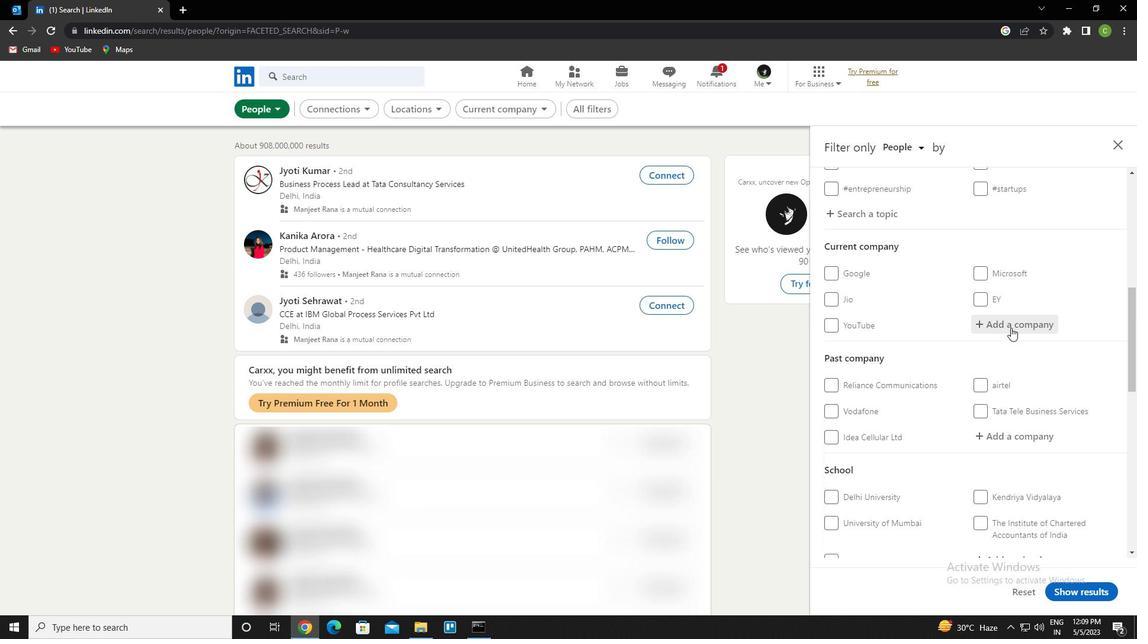
Action: Mouse moved to (1007, 328)
Screenshot: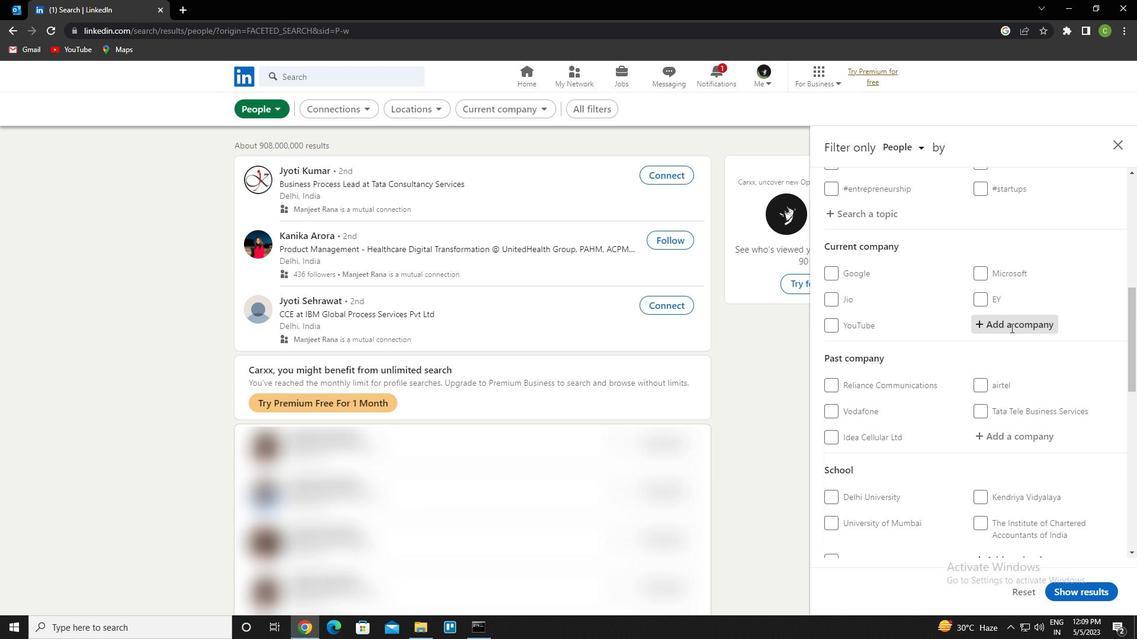 
Action: Key pressed justdail<Key.down><Key.enter>
Screenshot: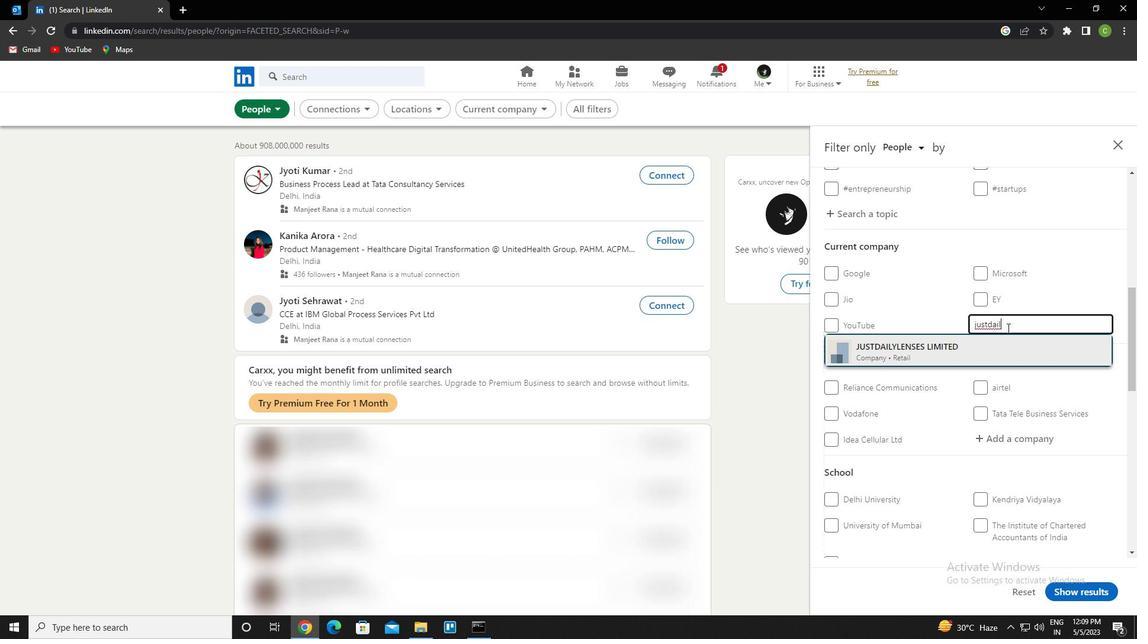
Action: Mouse scrolled (1007, 327) with delta (0, 0)
Screenshot: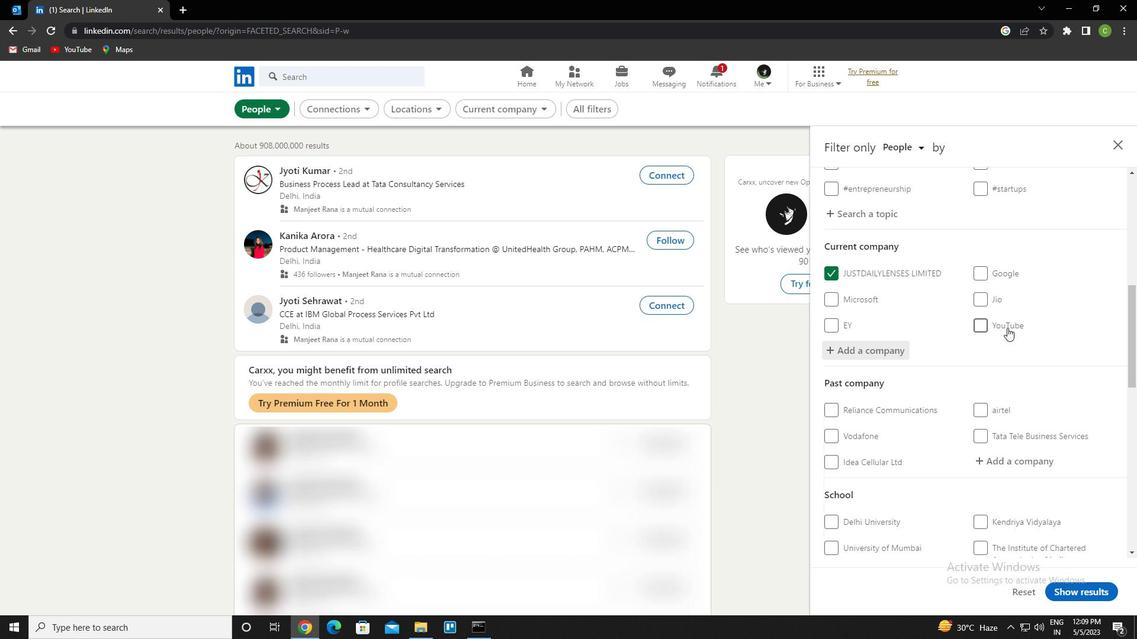 
Action: Mouse scrolled (1007, 327) with delta (0, 0)
Screenshot: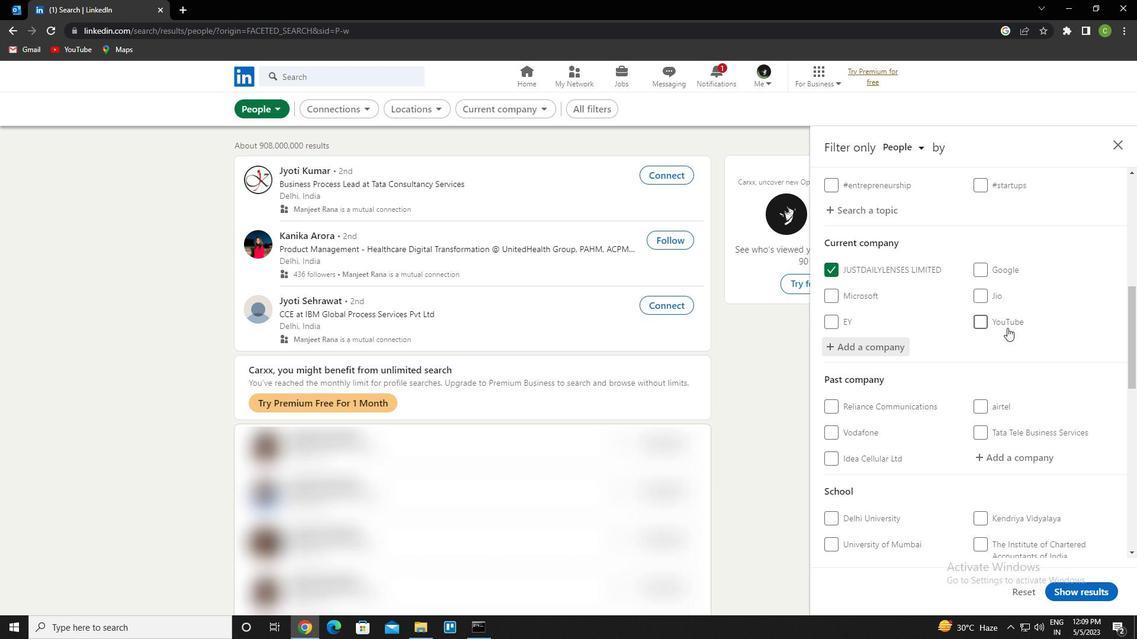 
Action: Mouse scrolled (1007, 327) with delta (0, 0)
Screenshot: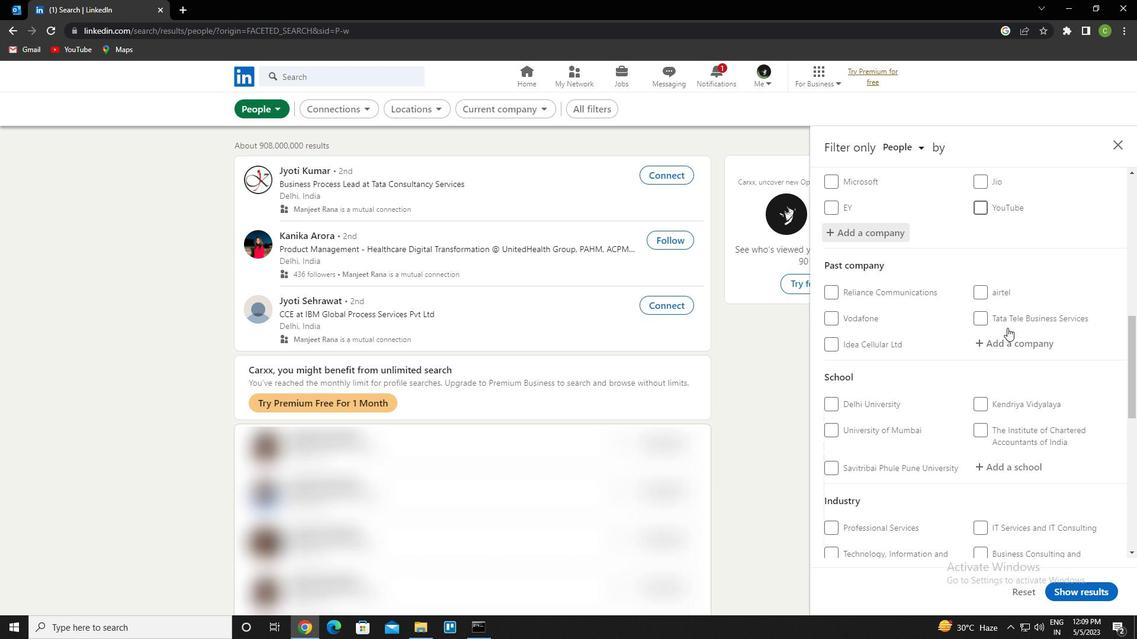 
Action: Mouse moved to (1002, 326)
Screenshot: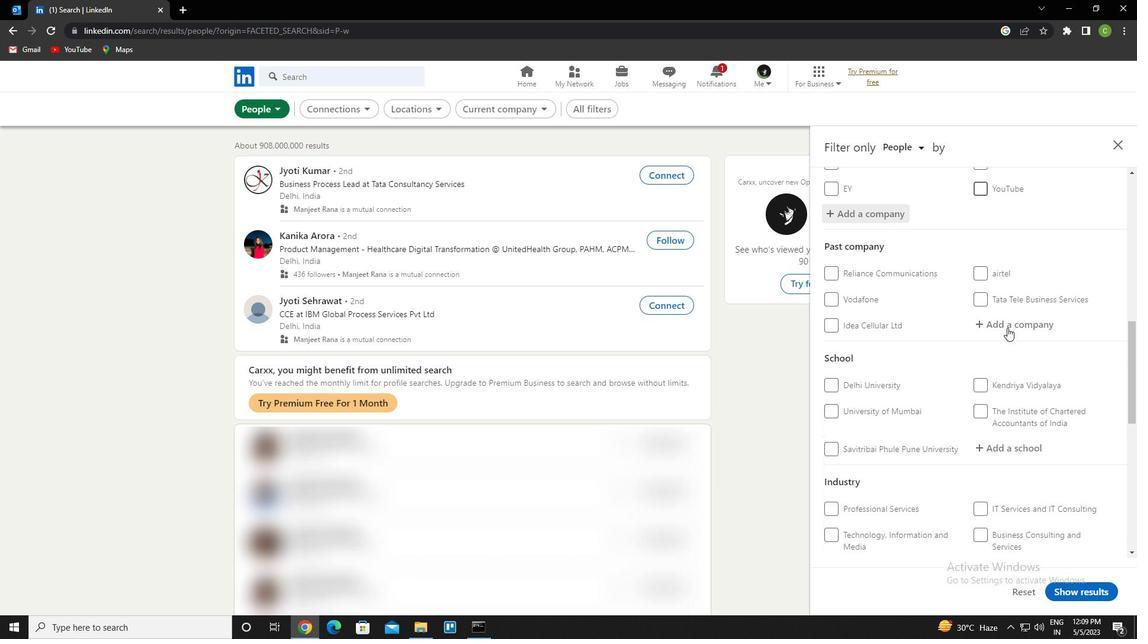 
Action: Mouse scrolled (1002, 325) with delta (0, 0)
Screenshot: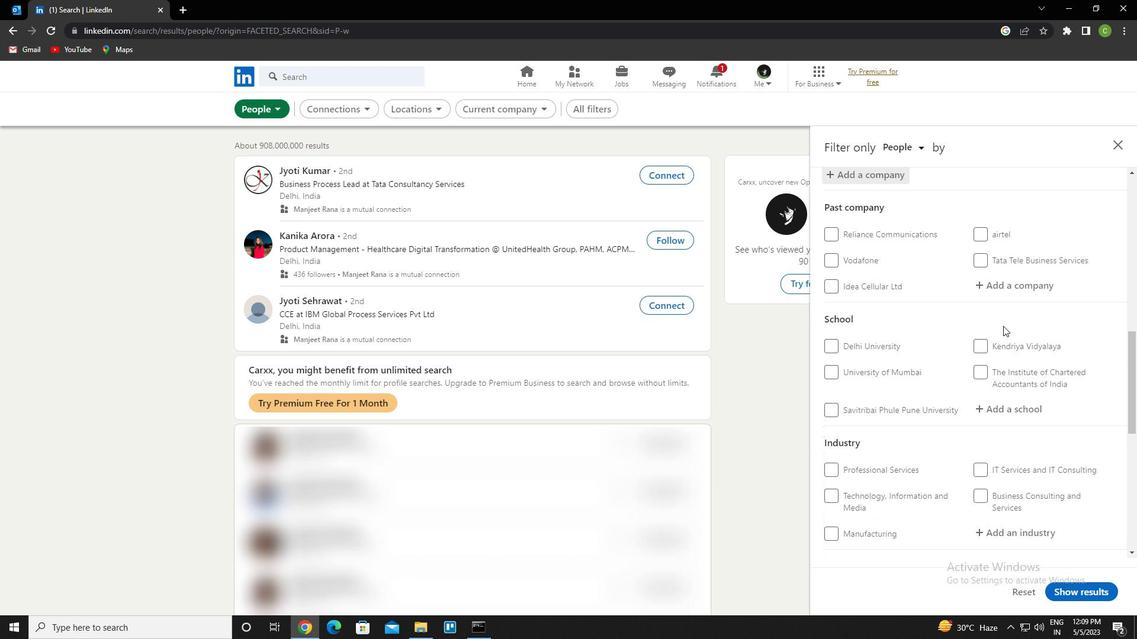 
Action: Mouse moved to (1003, 345)
Screenshot: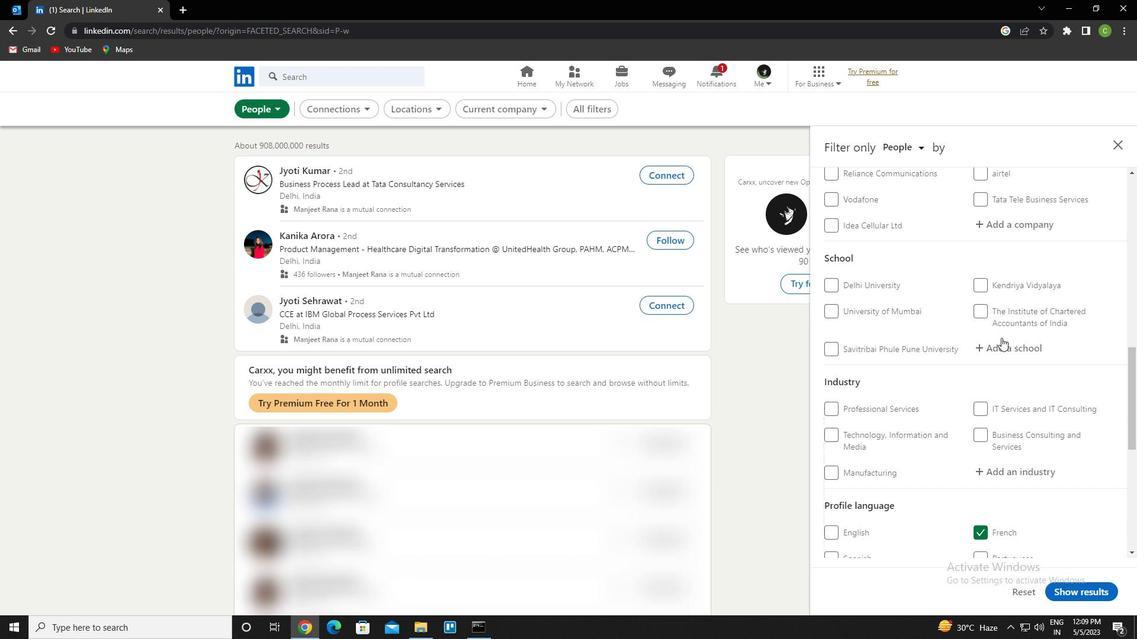 
Action: Mouse pressed left at (1003, 345)
Screenshot: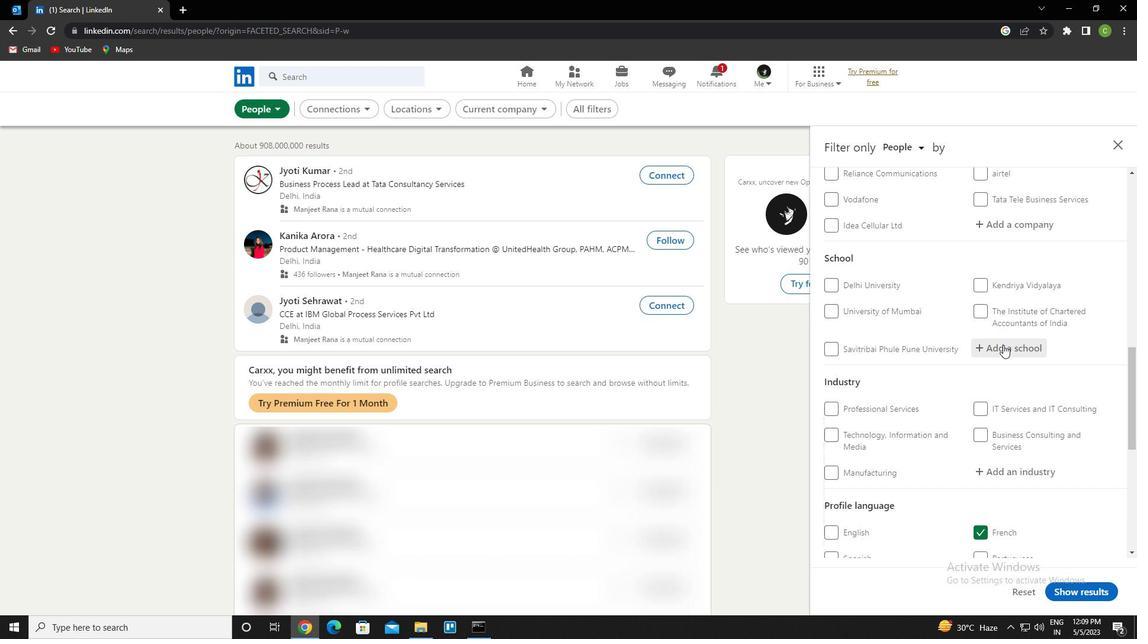 
Action: Key pressed <Key.caps_lock>c<Key.caps_lock>areers<Key.space>for<Key.space>youth<Key.space>in<Key.space>varanasi<Key.down><Key.enter>
Screenshot: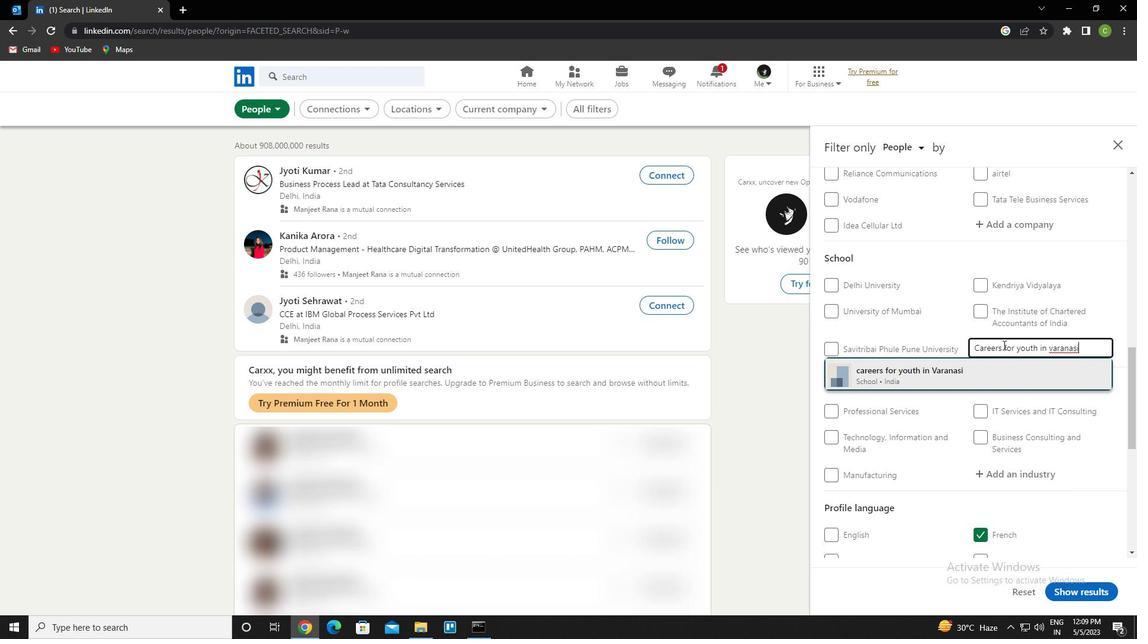 
Action: Mouse scrolled (1003, 344) with delta (0, 0)
Screenshot: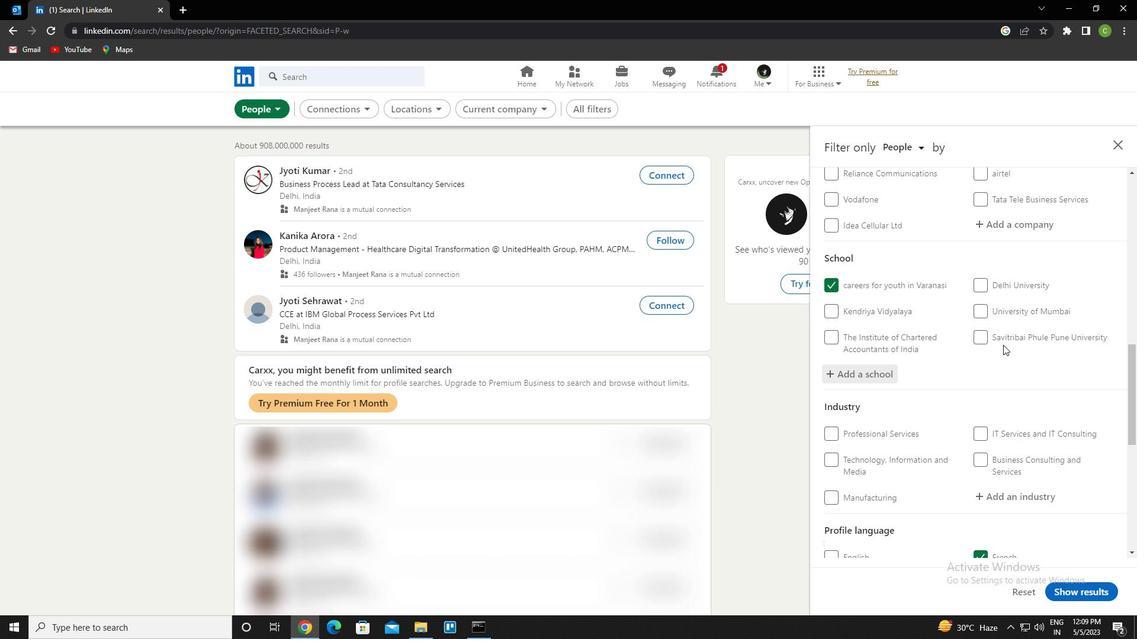 
Action: Mouse moved to (1003, 345)
Screenshot: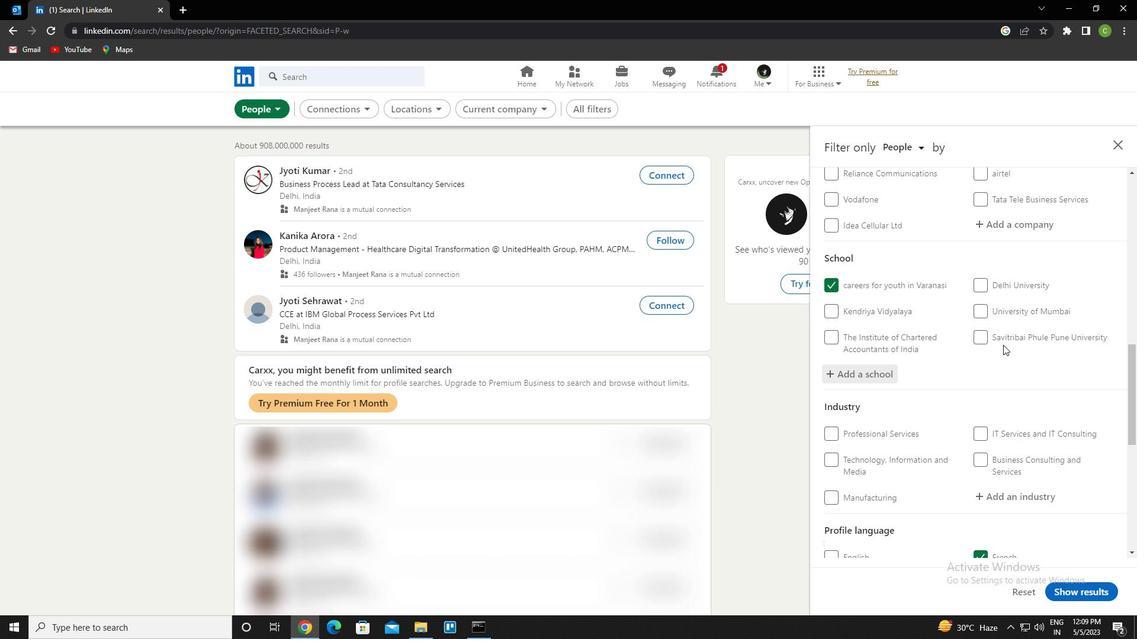 
Action: Mouse scrolled (1003, 345) with delta (0, 0)
Screenshot: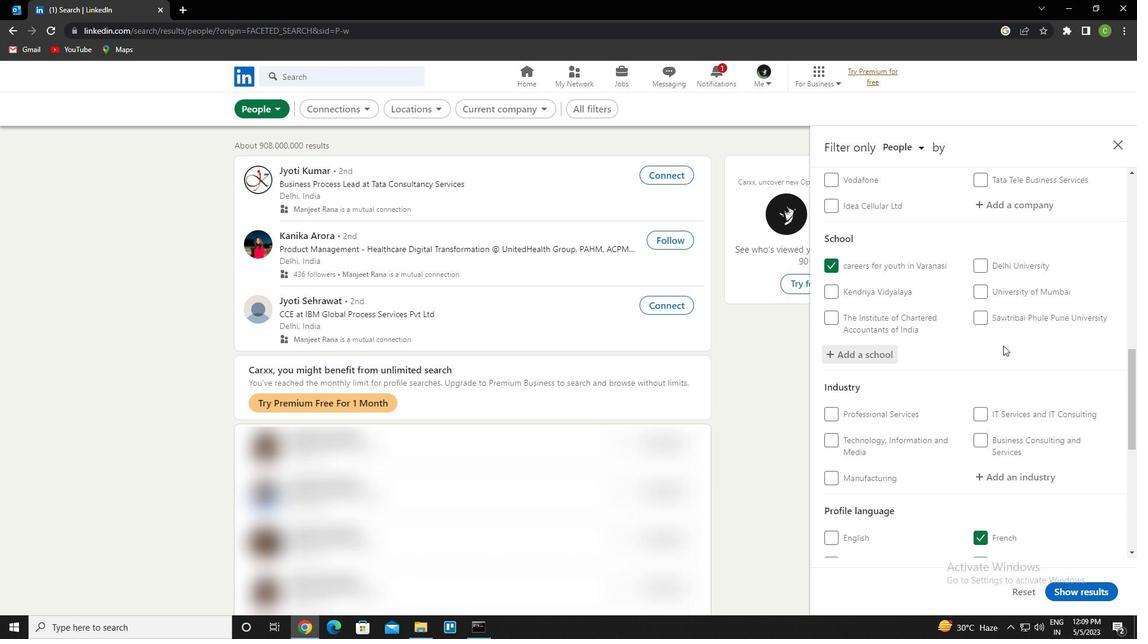 
Action: Mouse moved to (1002, 350)
Screenshot: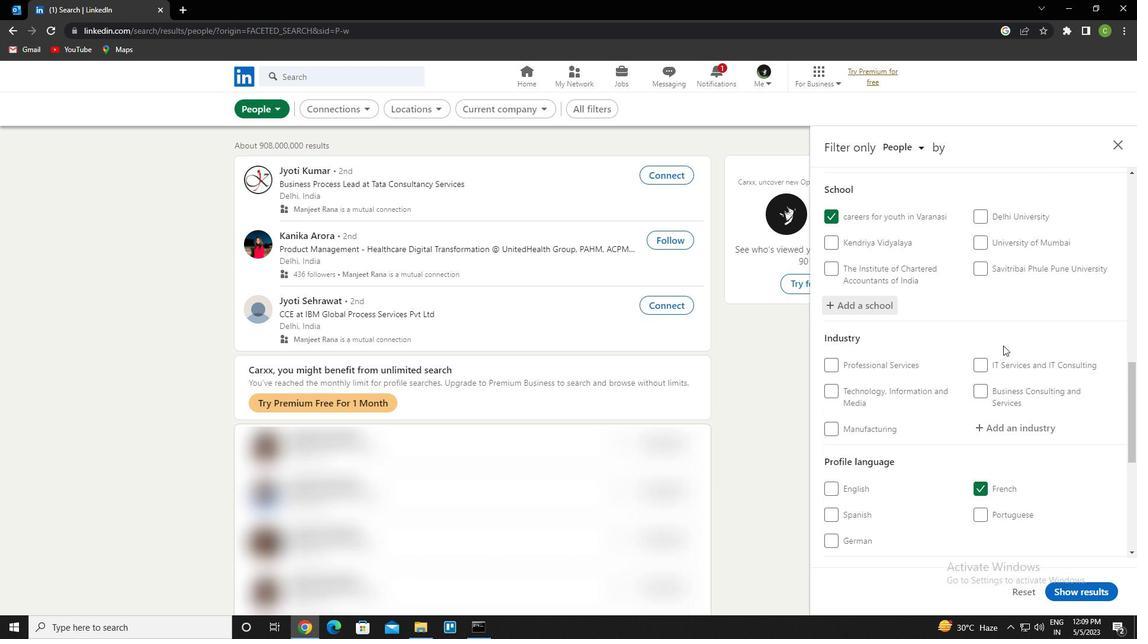 
Action: Mouse scrolled (1002, 349) with delta (0, 0)
Screenshot: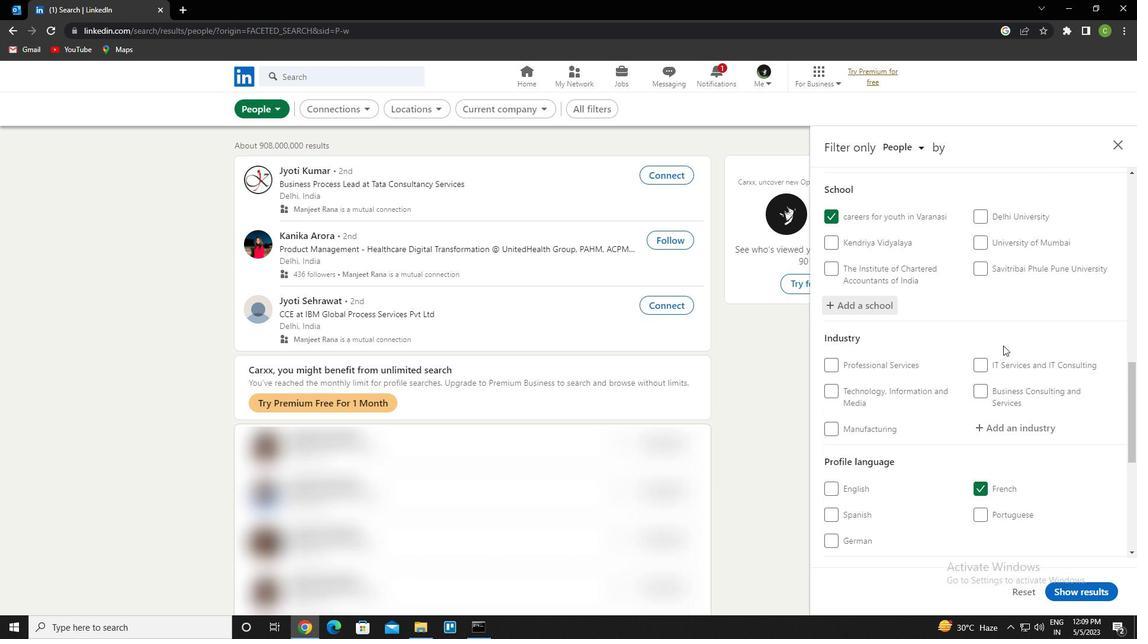 
Action: Mouse moved to (1022, 319)
Screenshot: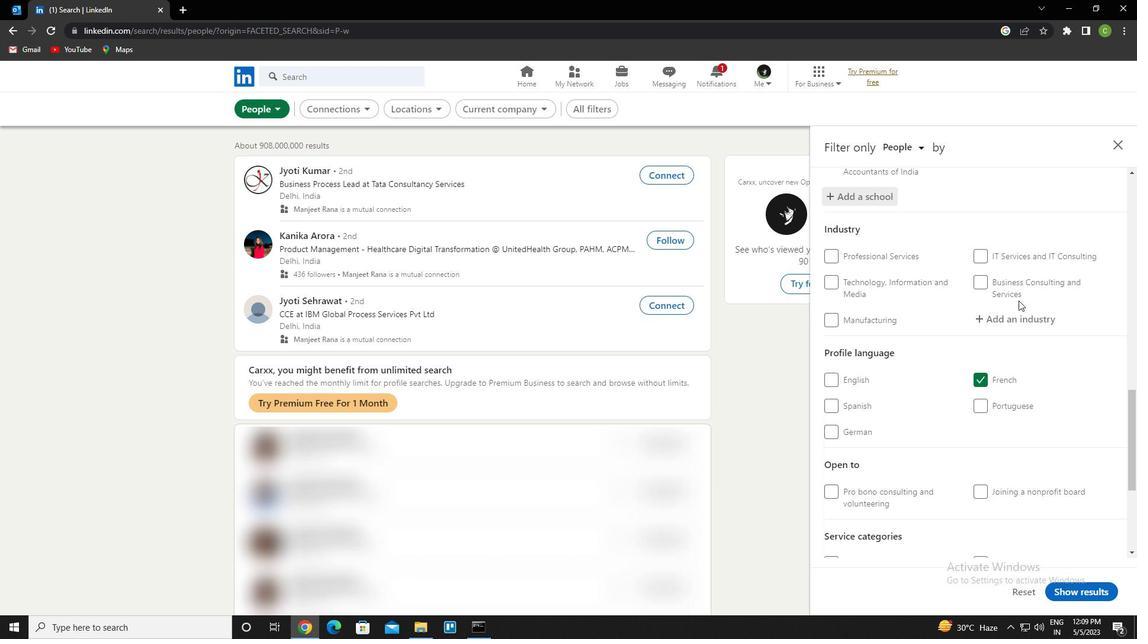 
Action: Mouse pressed left at (1022, 319)
Screenshot: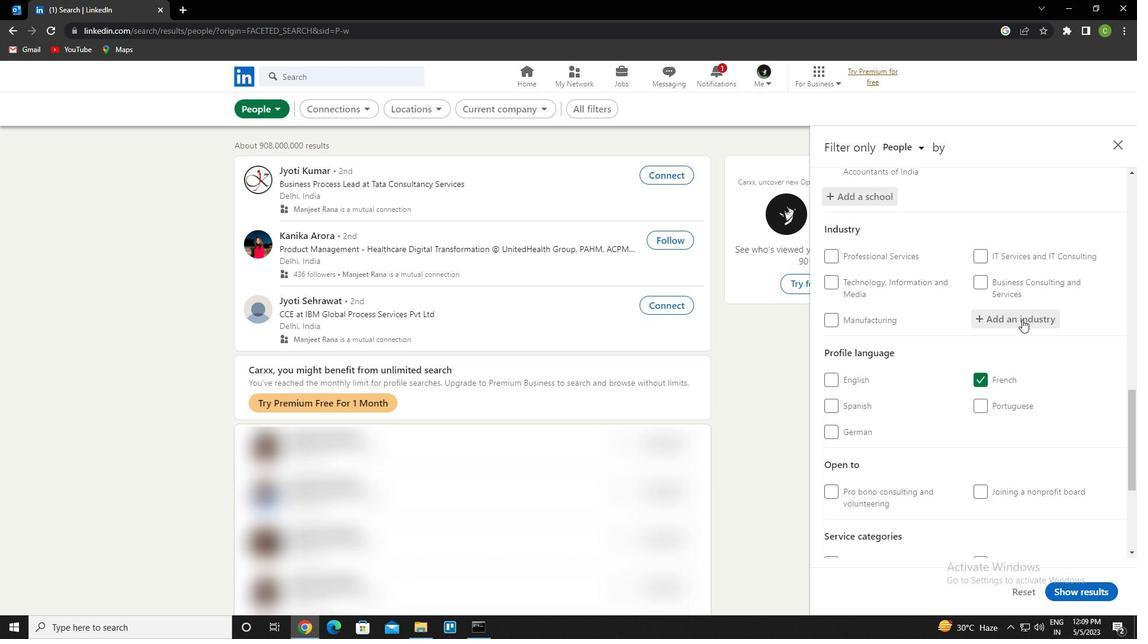 
Action: Key pressed <Key.caps_lock>h<Key.caps_lock>ospitals<Key.space>and<Key.space>health<Key.down><Key.enter>
Screenshot: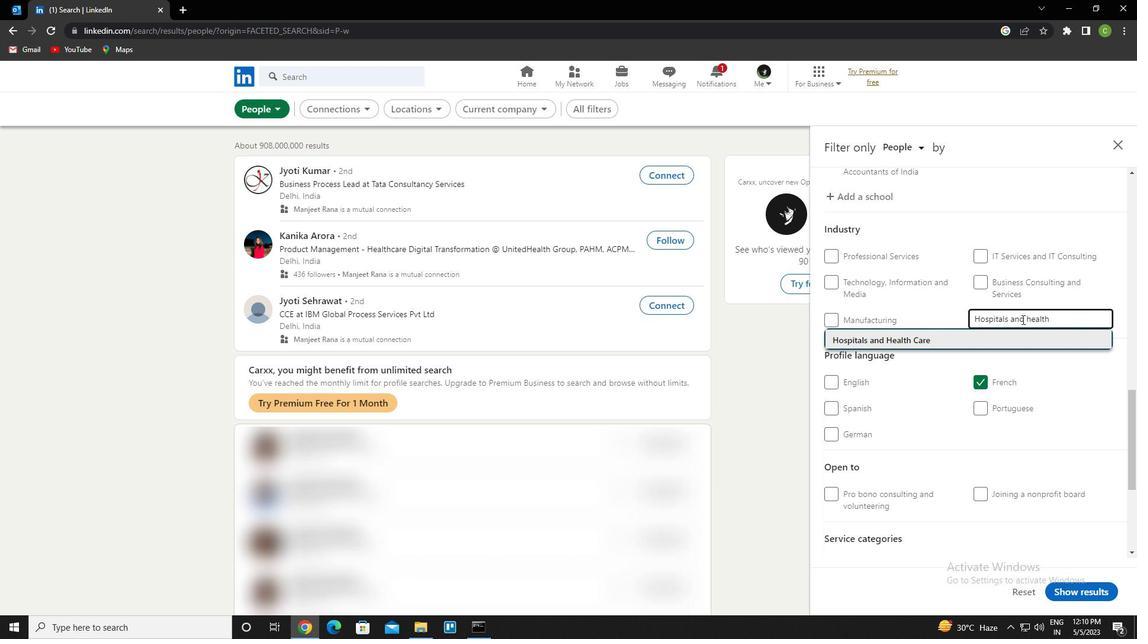 
Action: Mouse scrolled (1022, 319) with delta (0, 0)
Screenshot: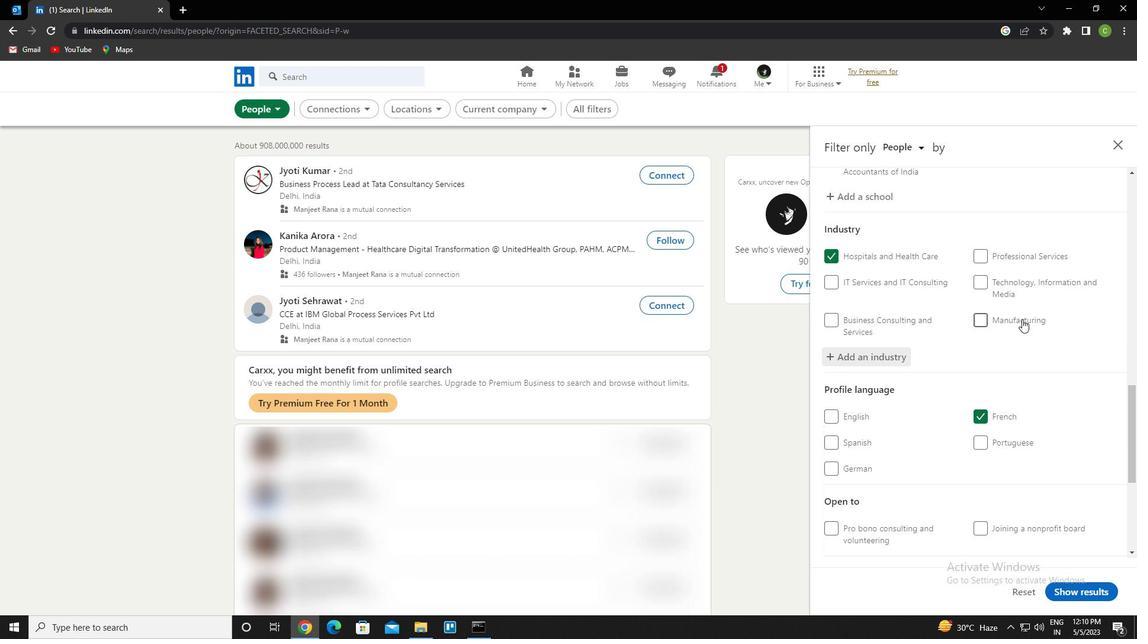 
Action: Mouse scrolled (1022, 319) with delta (0, 0)
Screenshot: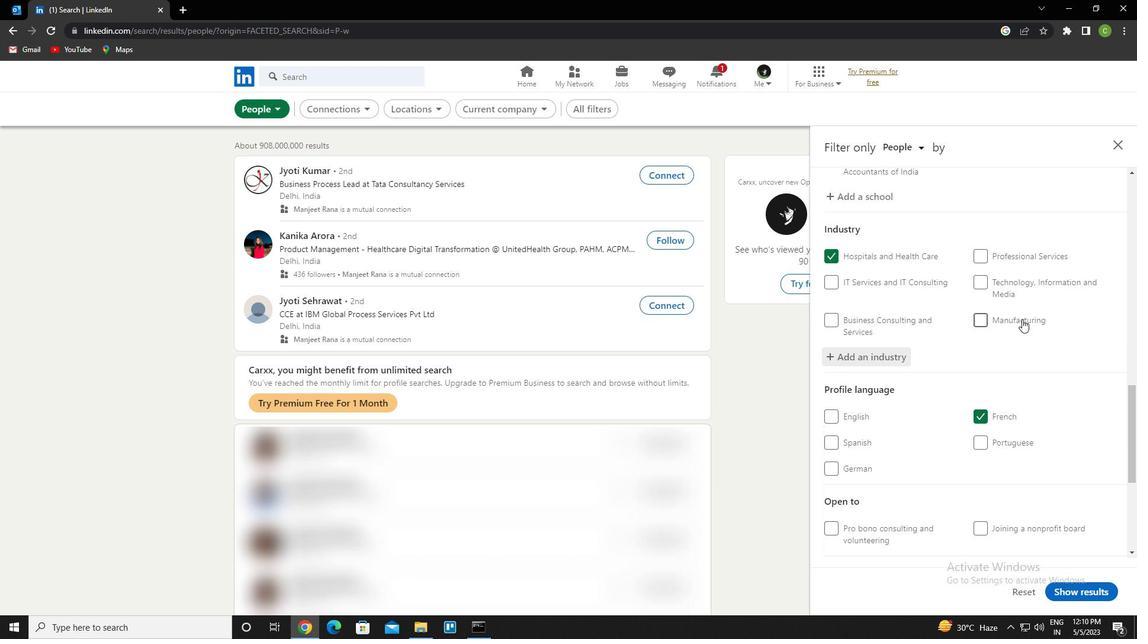 
Action: Mouse scrolled (1022, 319) with delta (0, 0)
Screenshot: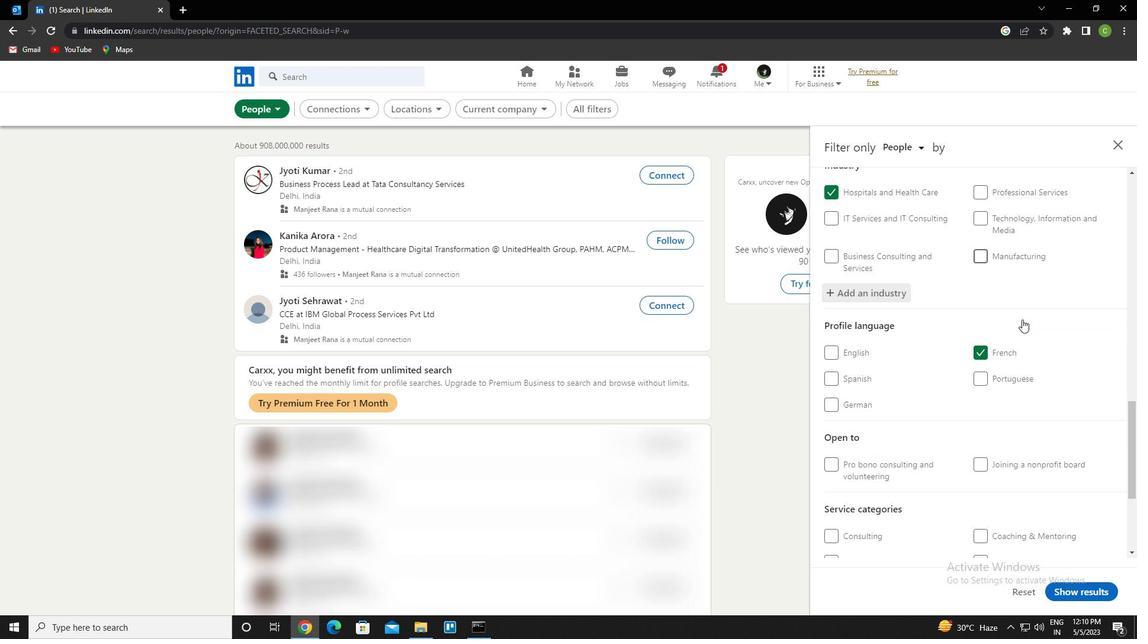 
Action: Mouse moved to (1012, 329)
Screenshot: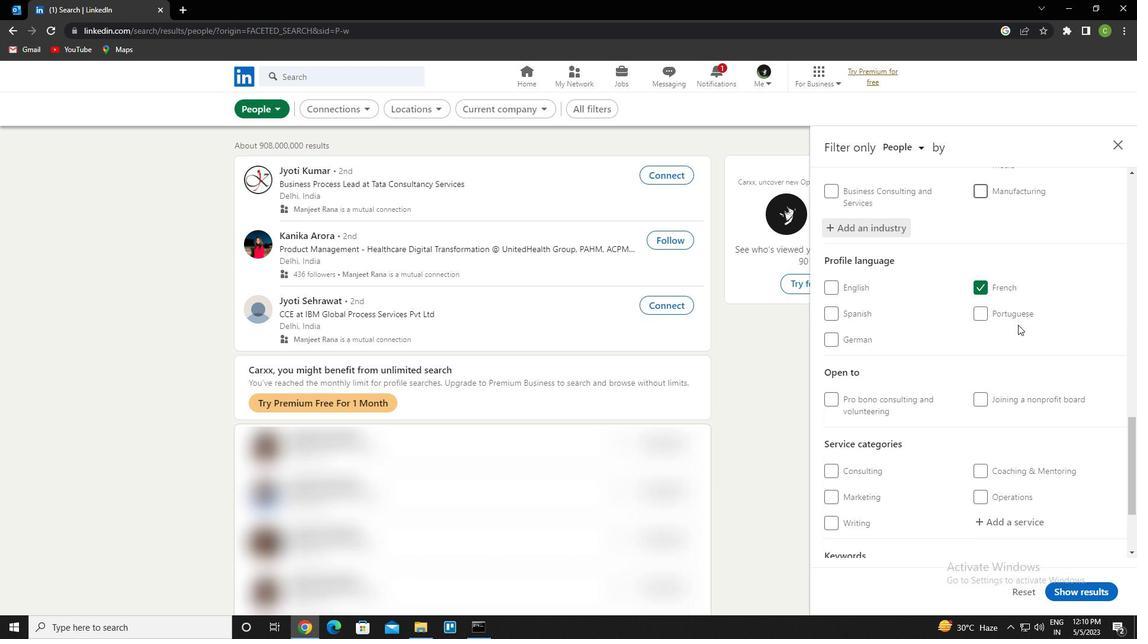 
Action: Mouse scrolled (1012, 328) with delta (0, 0)
Screenshot: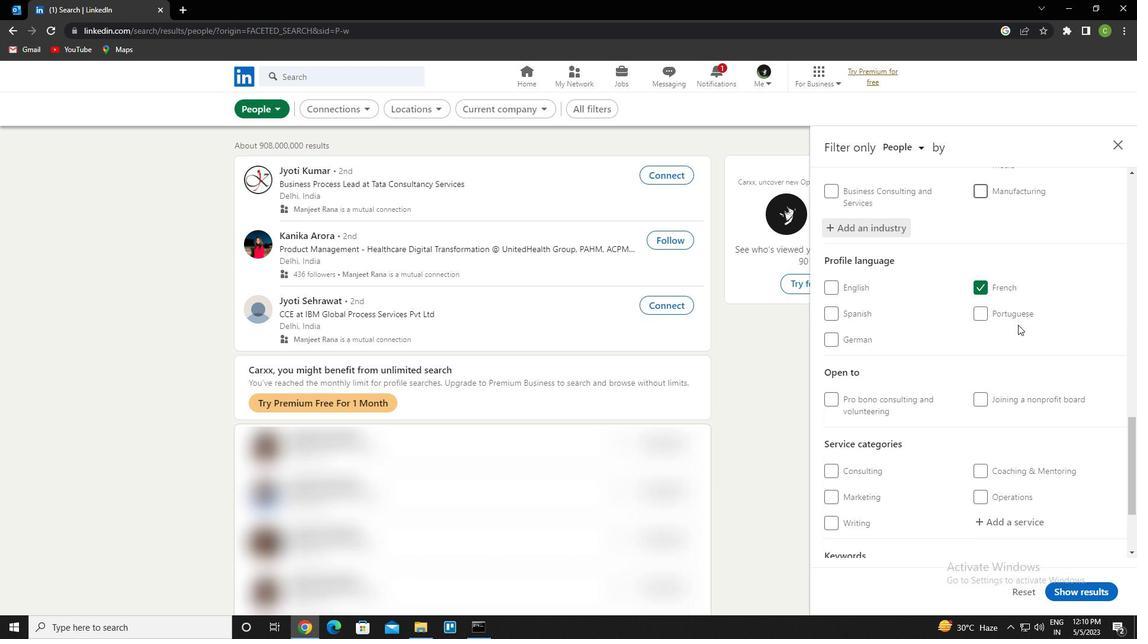 
Action: Mouse moved to (1011, 330)
Screenshot: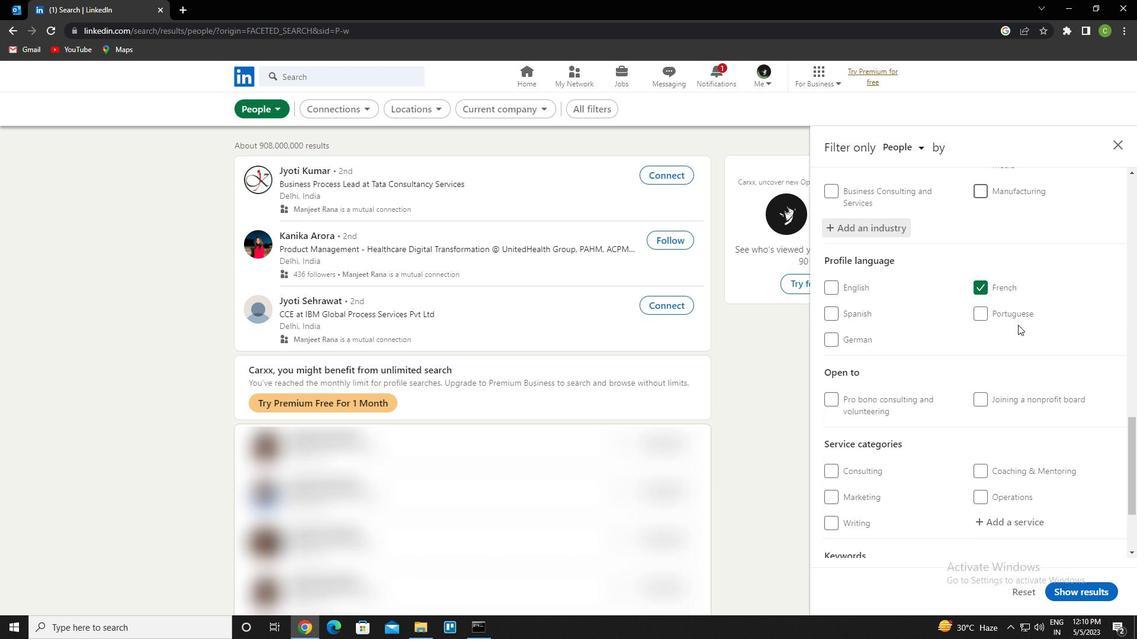 
Action: Mouse scrolled (1011, 329) with delta (0, 0)
Screenshot: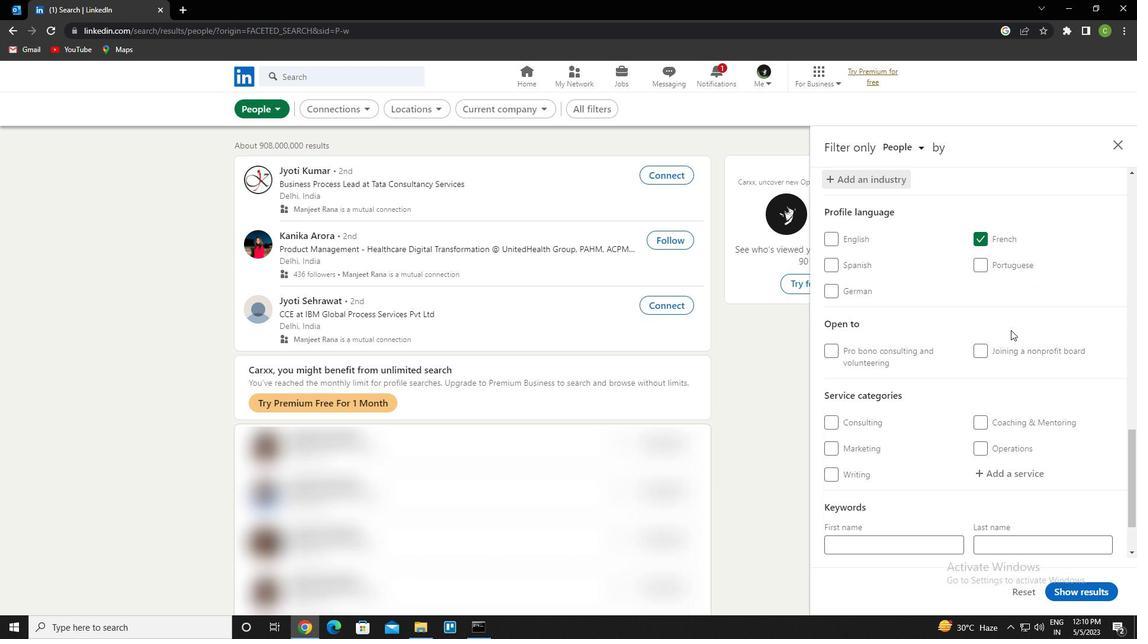 
Action: Mouse moved to (1011, 331)
Screenshot: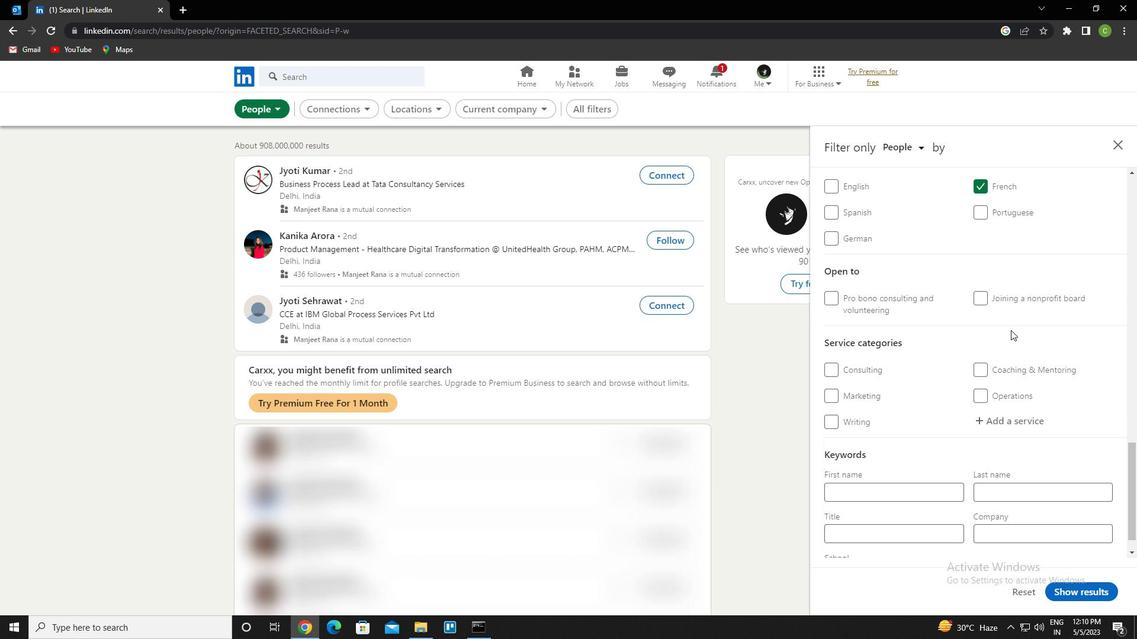 
Action: Mouse scrolled (1011, 330) with delta (0, 0)
Screenshot: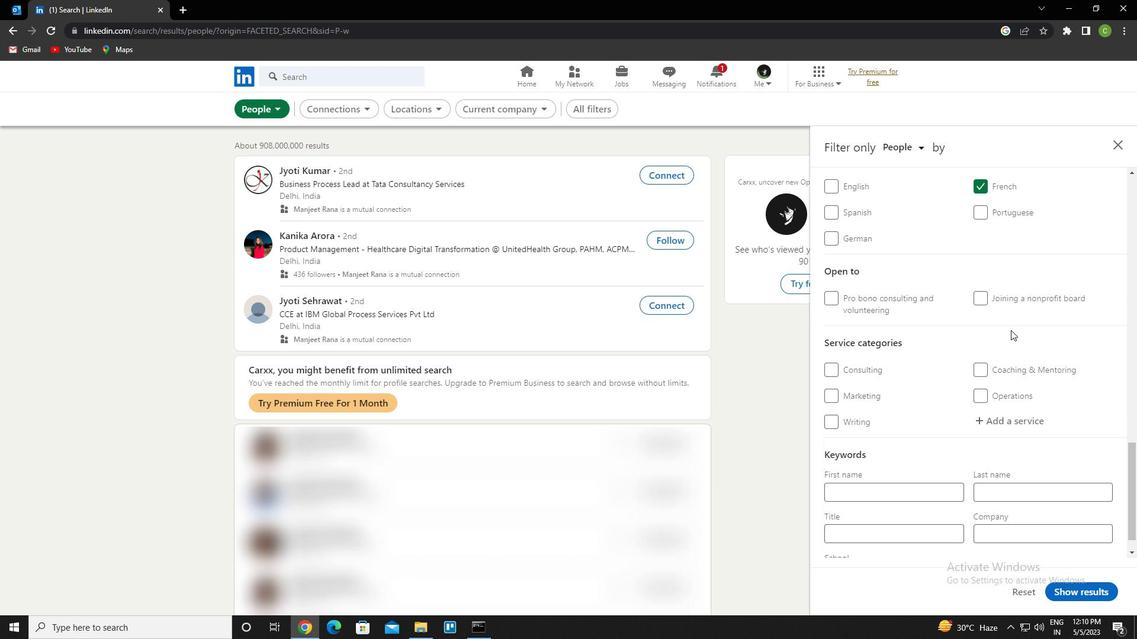 
Action: Mouse moved to (1010, 399)
Screenshot: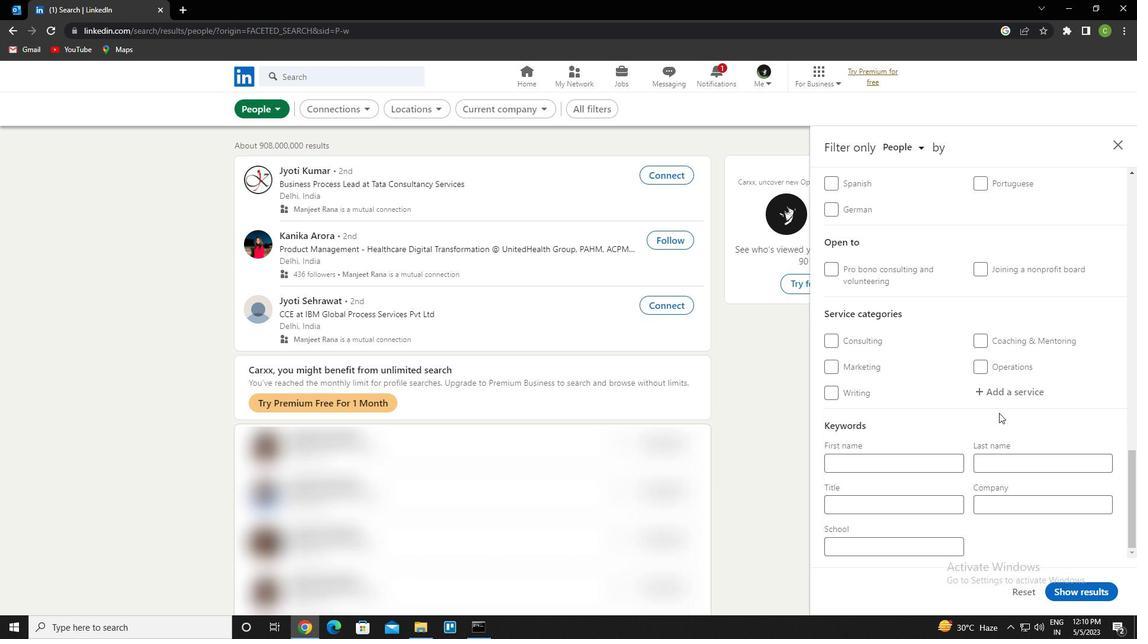 
Action: Mouse pressed left at (1010, 399)
Screenshot: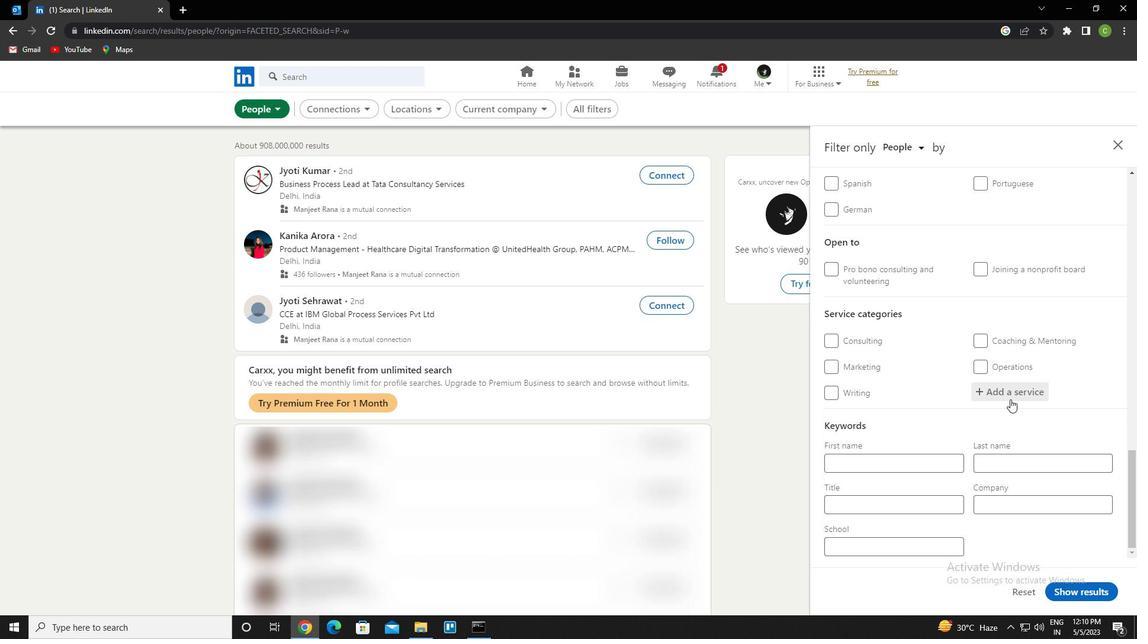
Action: Key pressed <Key.caps_lock>c<Key.caps_lock>ommercial<Key.space>insurancfe<Key.down><Key.enter>
Screenshot: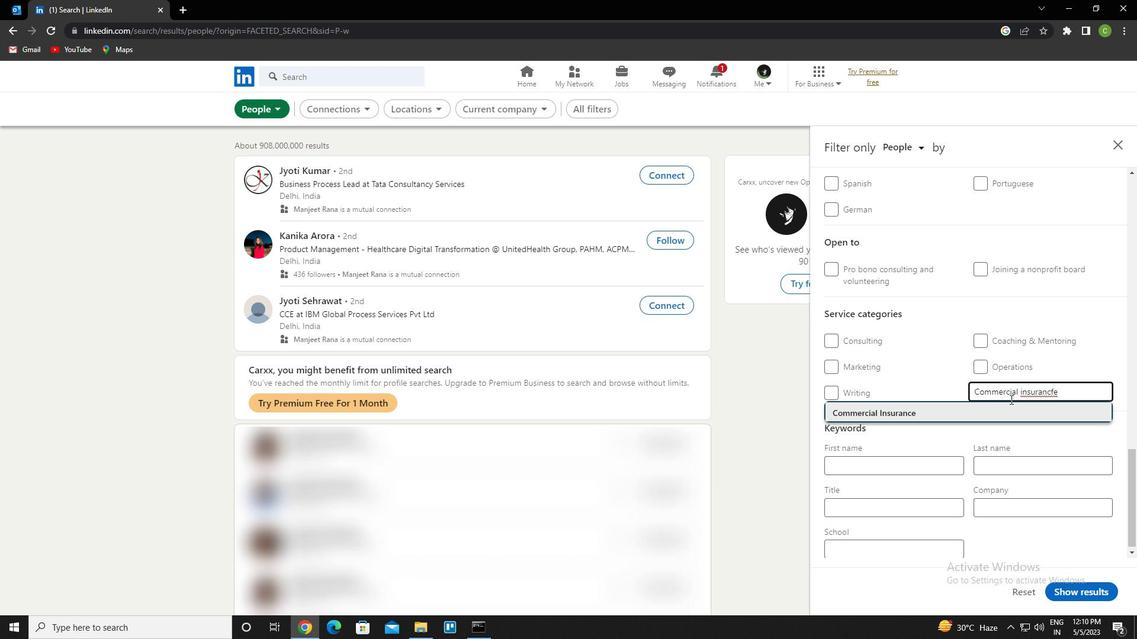 
Action: Mouse scrolled (1010, 399) with delta (0, 0)
Screenshot: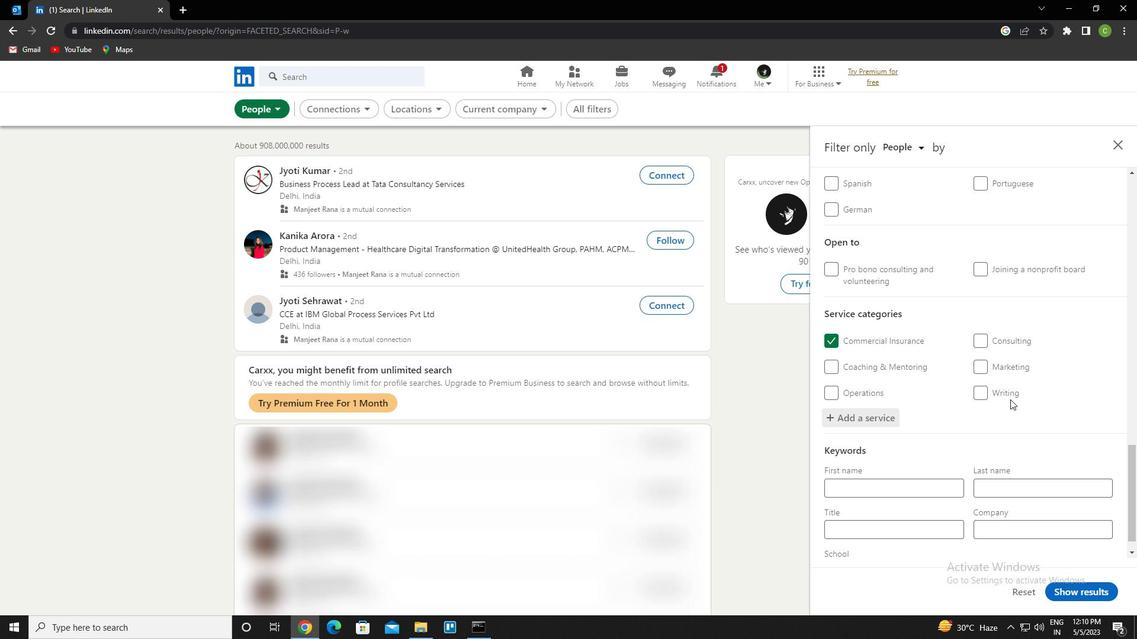
Action: Mouse moved to (998, 411)
Screenshot: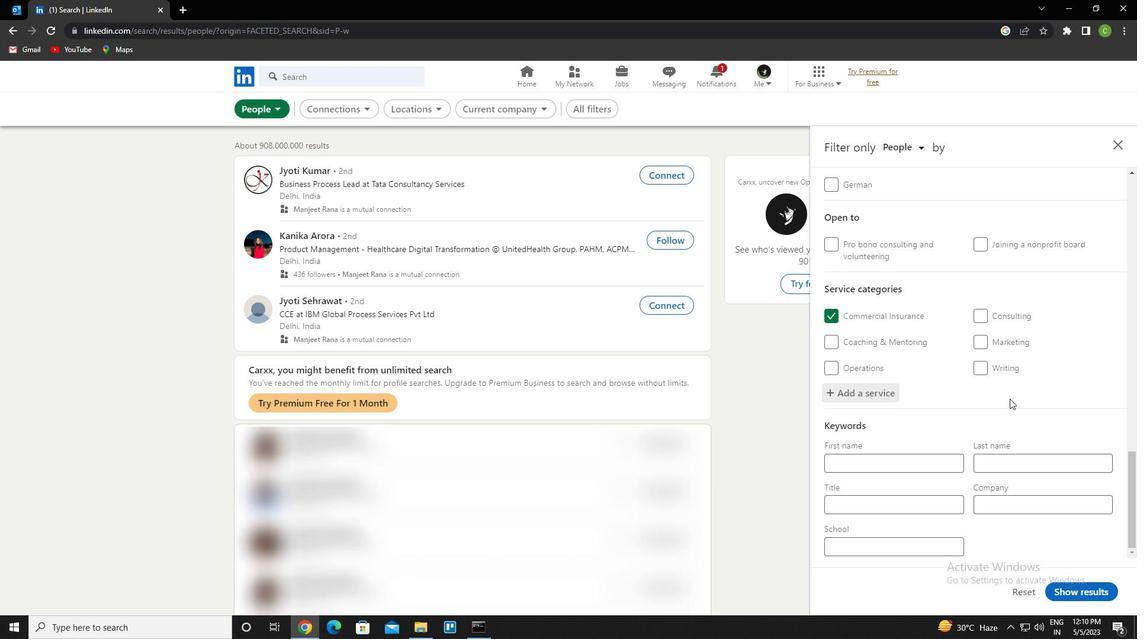 
Action: Mouse scrolled (998, 410) with delta (0, 0)
Screenshot: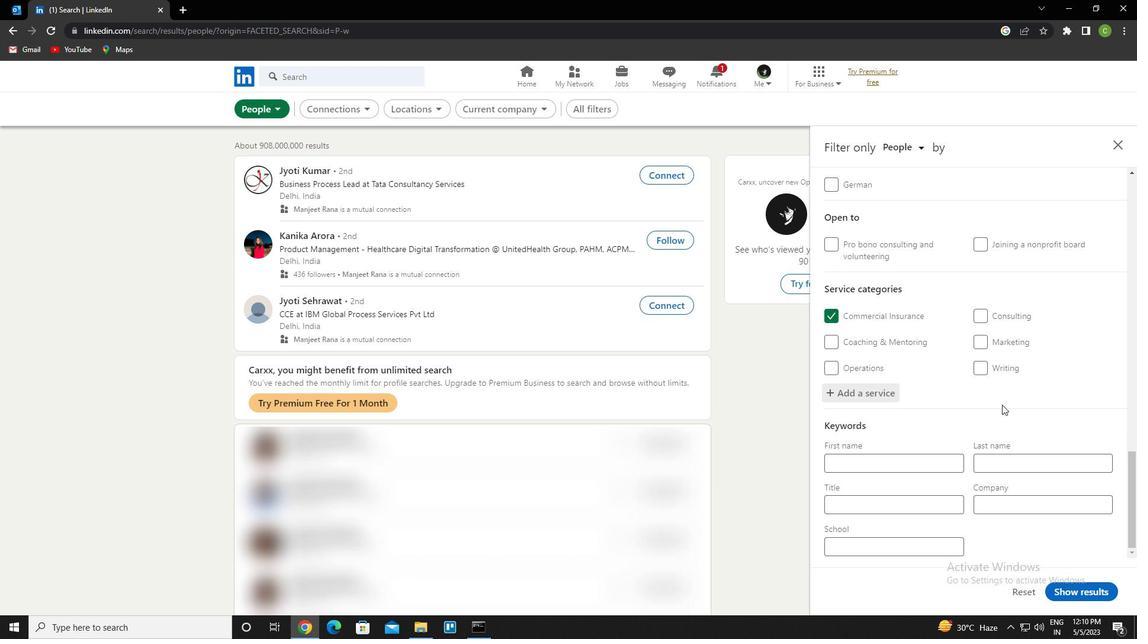 
Action: Mouse moved to (982, 428)
Screenshot: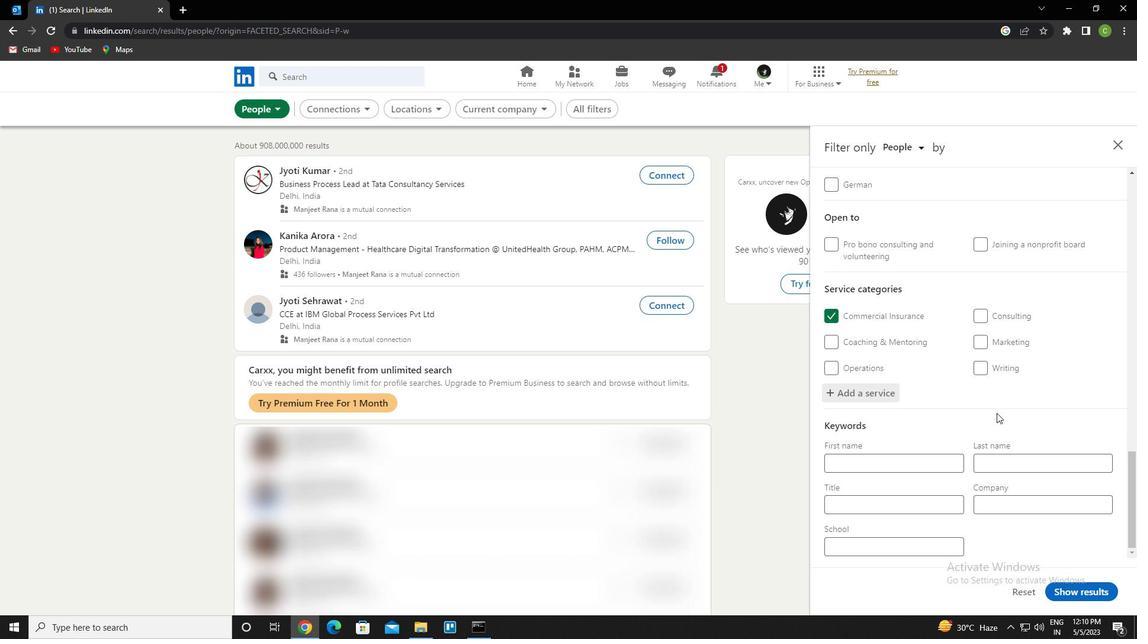 
Action: Mouse scrolled (982, 427) with delta (0, 0)
Screenshot: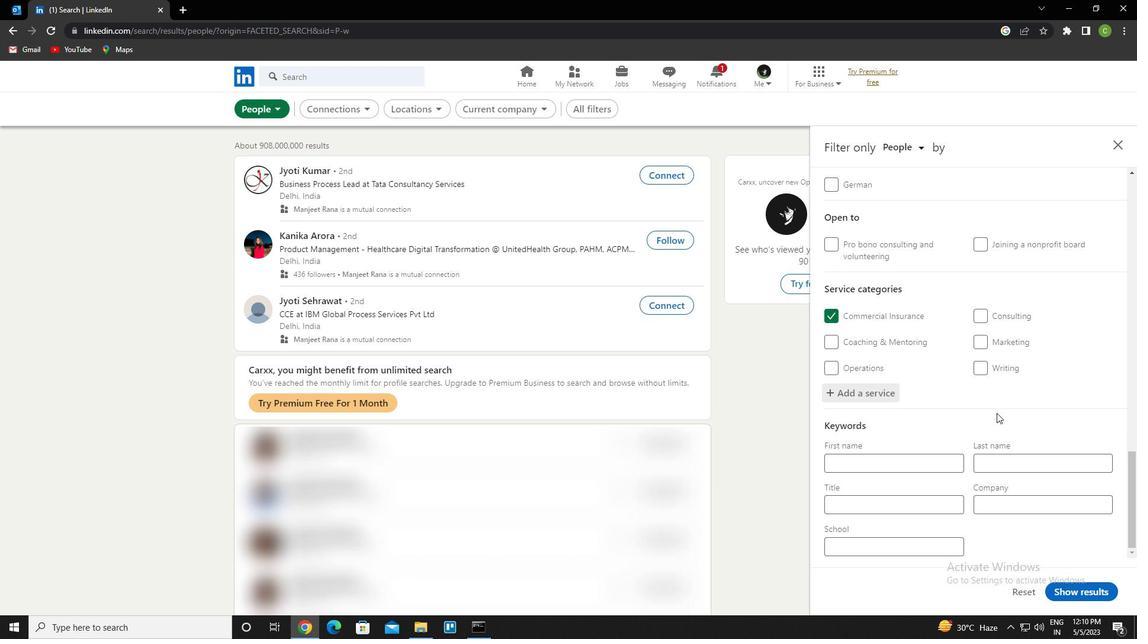 
Action: Mouse moved to (905, 507)
Screenshot: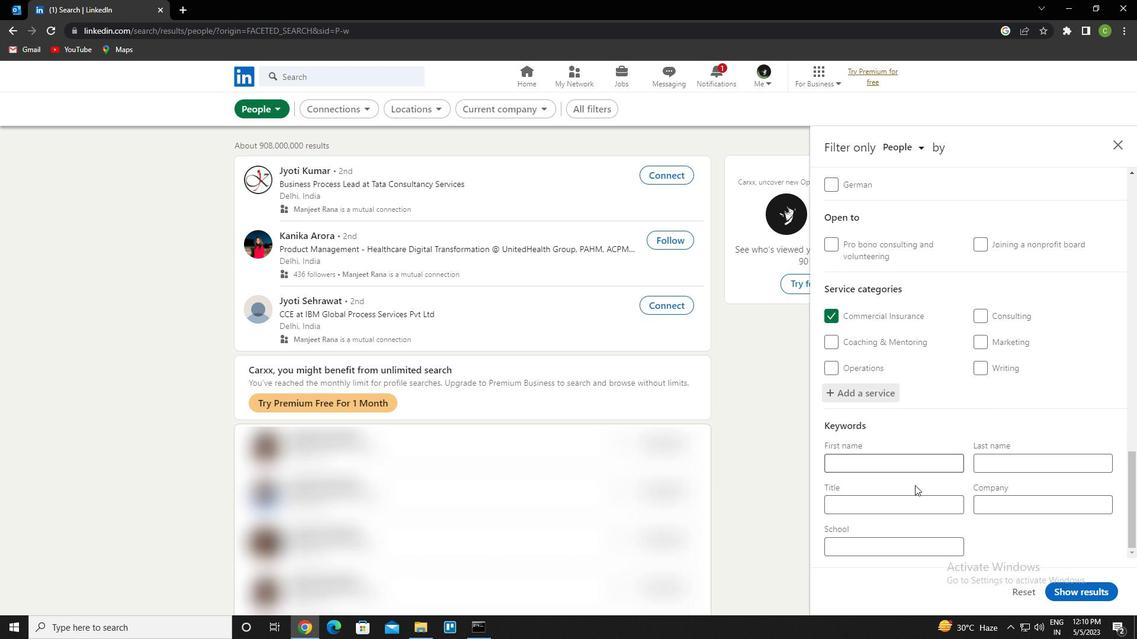 
Action: Mouse pressed left at (905, 507)
Screenshot: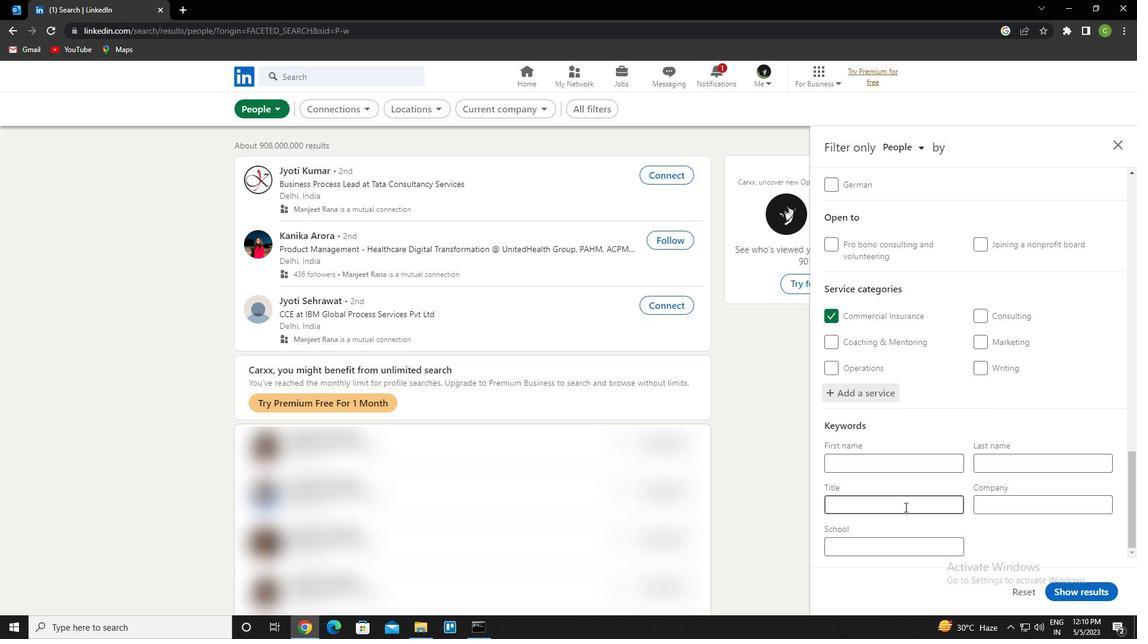 
Action: Key pressed <Key.caps_lock>m<Key.caps_lock>olecular<Key.space><Key.caps_lock>s<Key.caps_lock>cientist
Screenshot: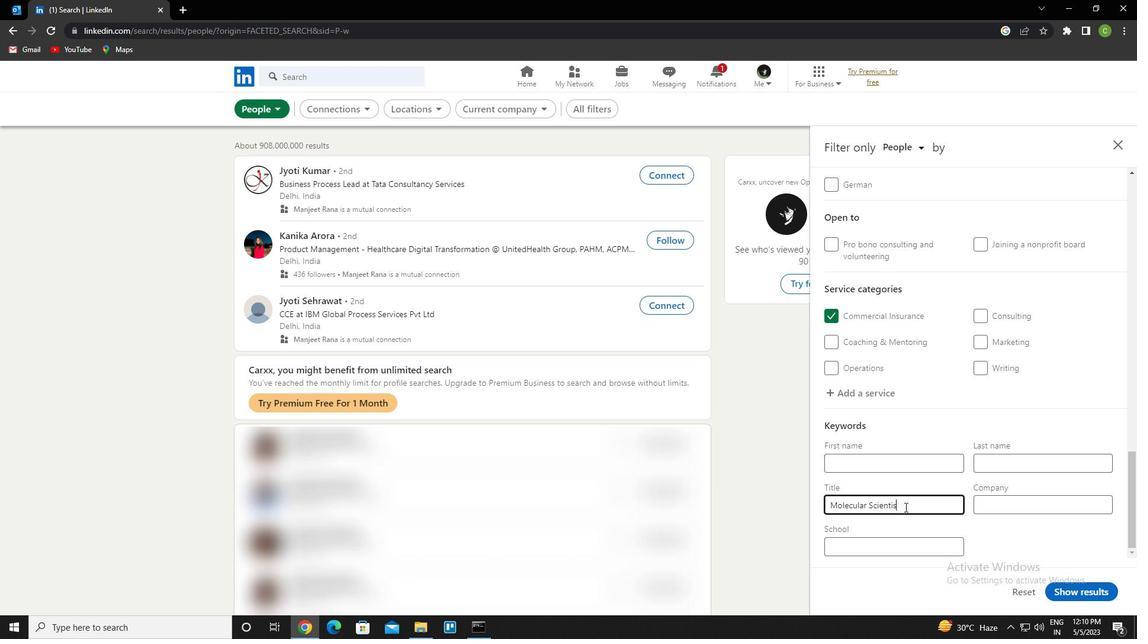 
Action: Mouse moved to (1104, 594)
Screenshot: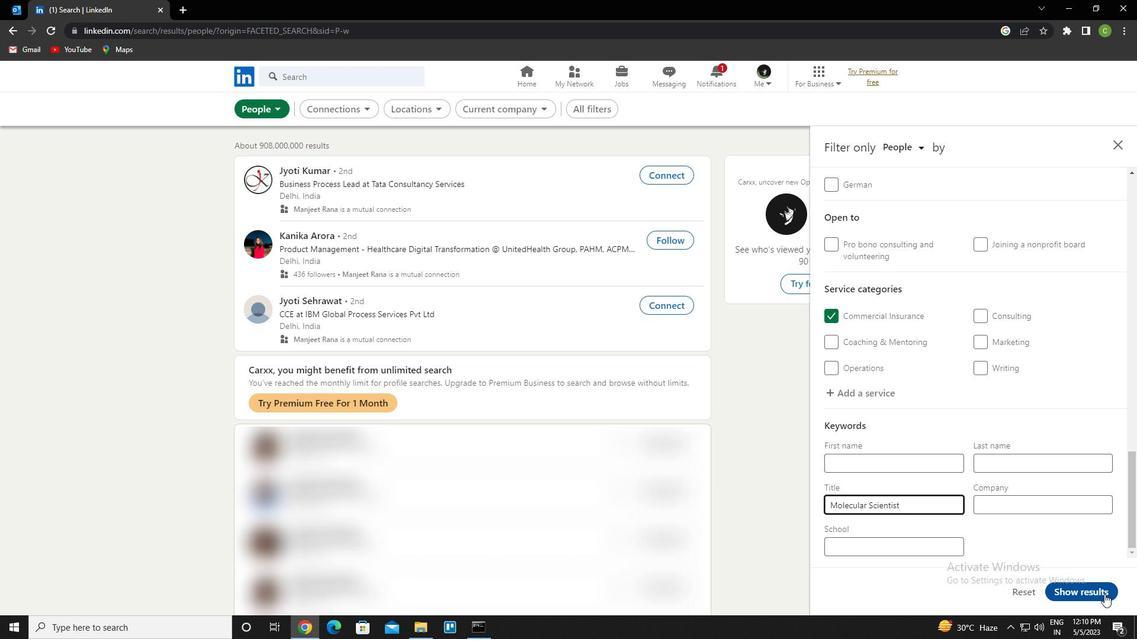 
Action: Mouse pressed left at (1104, 594)
Screenshot: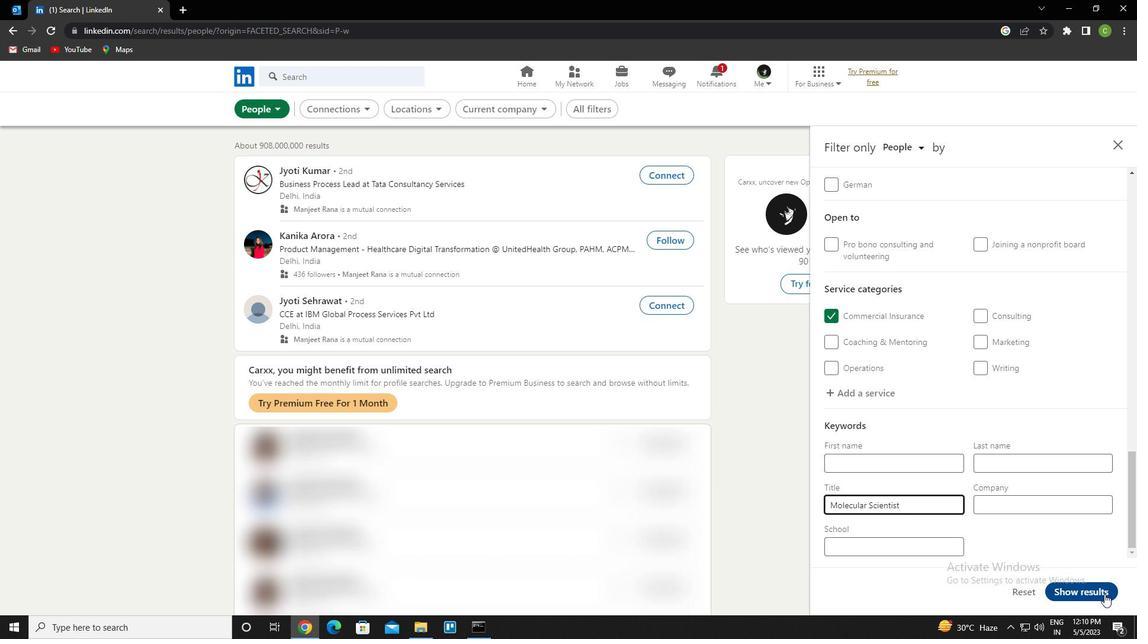 
Action: Mouse moved to (556, 585)
Screenshot: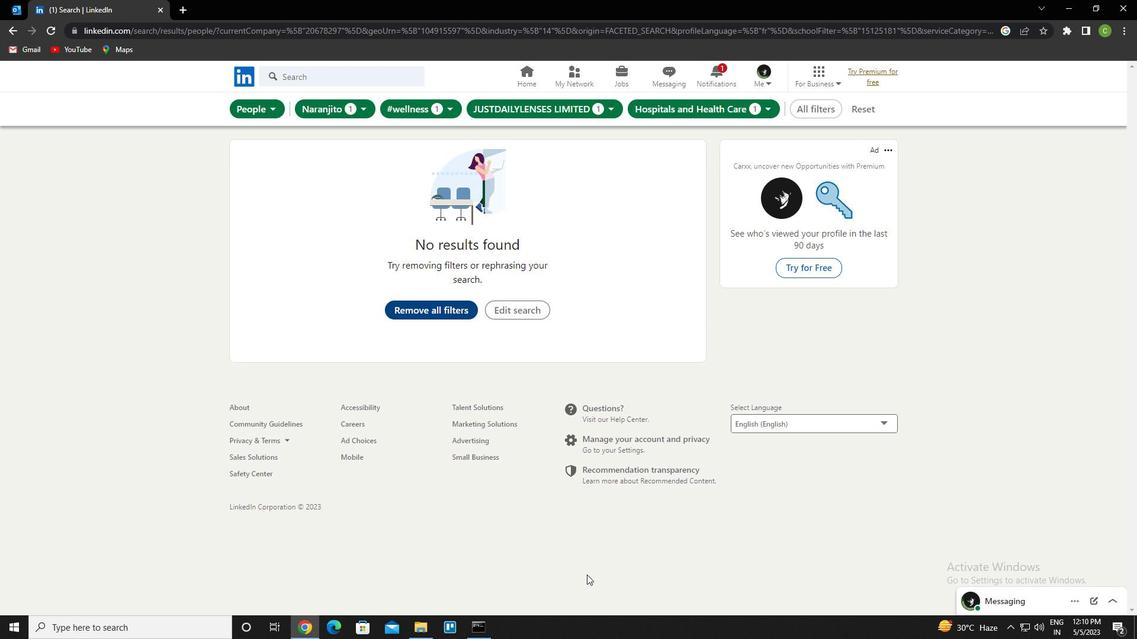 
